 Task: Research Airbnb accommodation in Zmiyiv, Ukraine from 2nd December, 2023 to 5th December, 2023 for 1 adult.1  bedroom having 1 bed and 1 bathroom. Property type can be hotel. Booking option can be shelf check-in. Look for 3 properties as per requirement.
Action: Mouse moved to (414, 96)
Screenshot: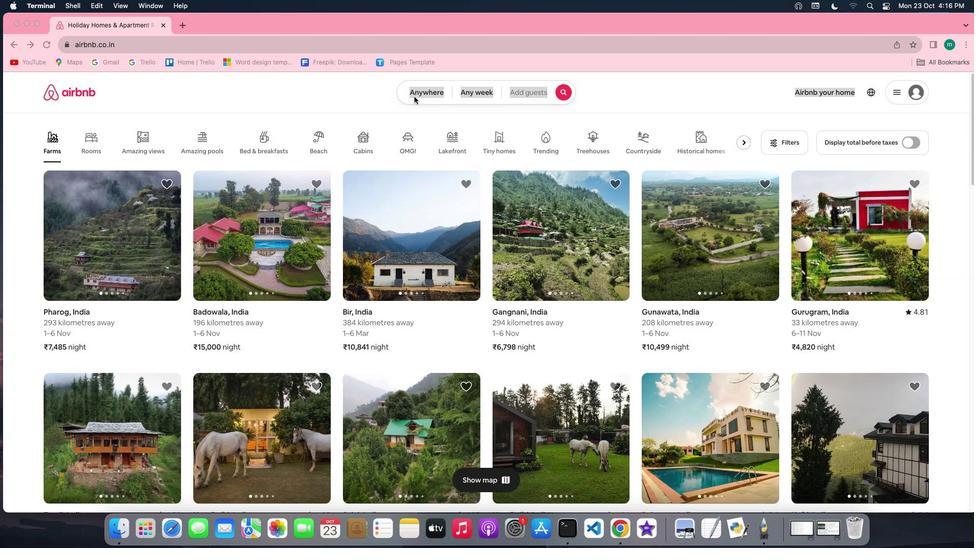 
Action: Mouse pressed left at (414, 96)
Screenshot: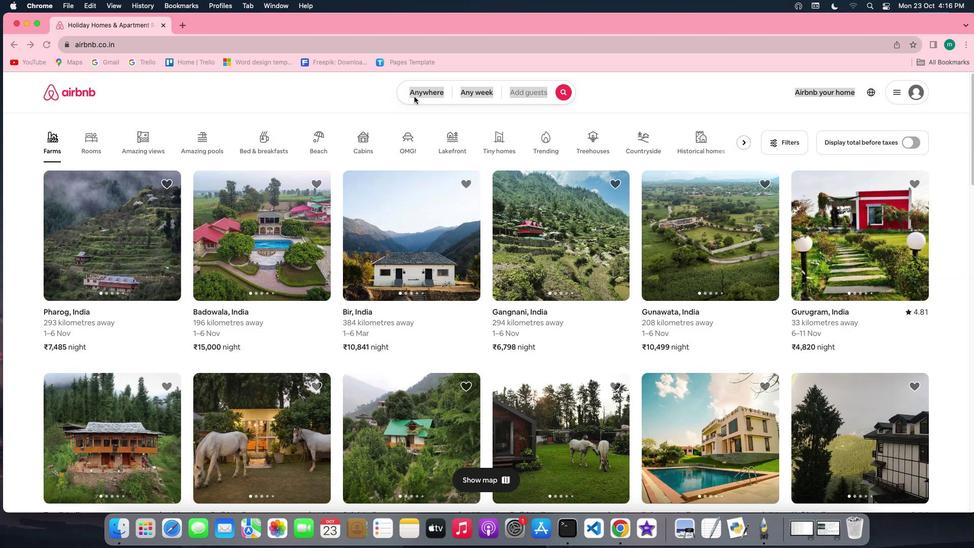 
Action: Mouse pressed left at (414, 96)
Screenshot: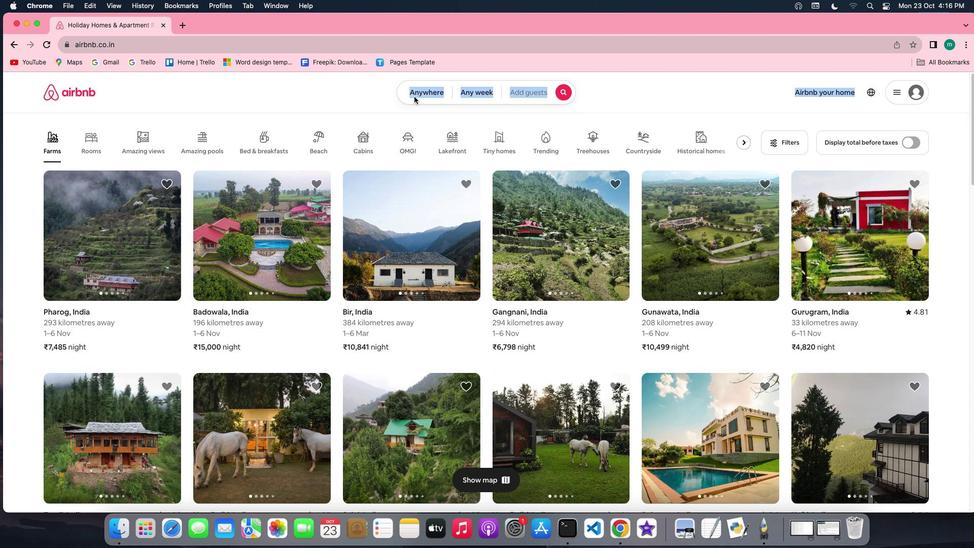 
Action: Mouse moved to (382, 117)
Screenshot: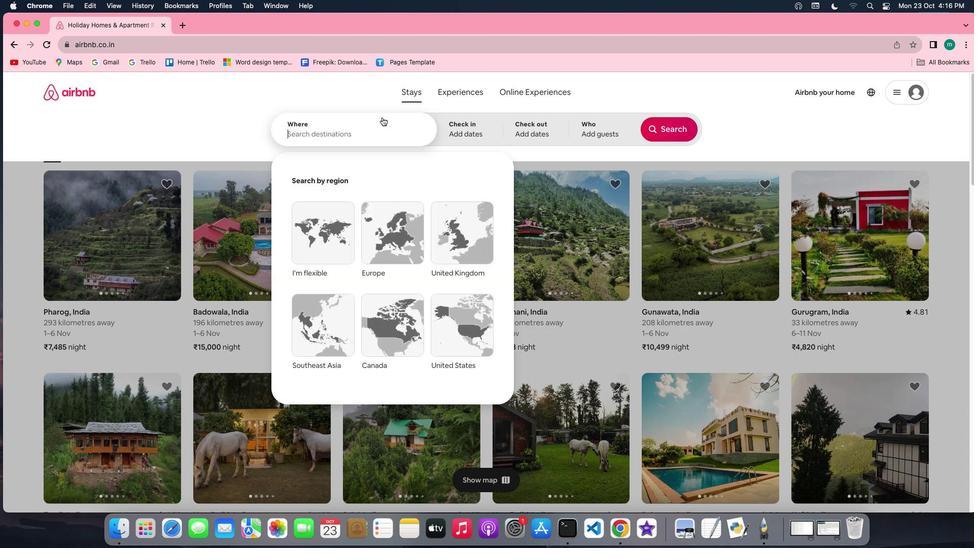 
Action: Key pressed Key.shift'Z''m''i''y''i''v'','Key.spaceKey.shift'U''k''r''a''i''n''e'
Screenshot: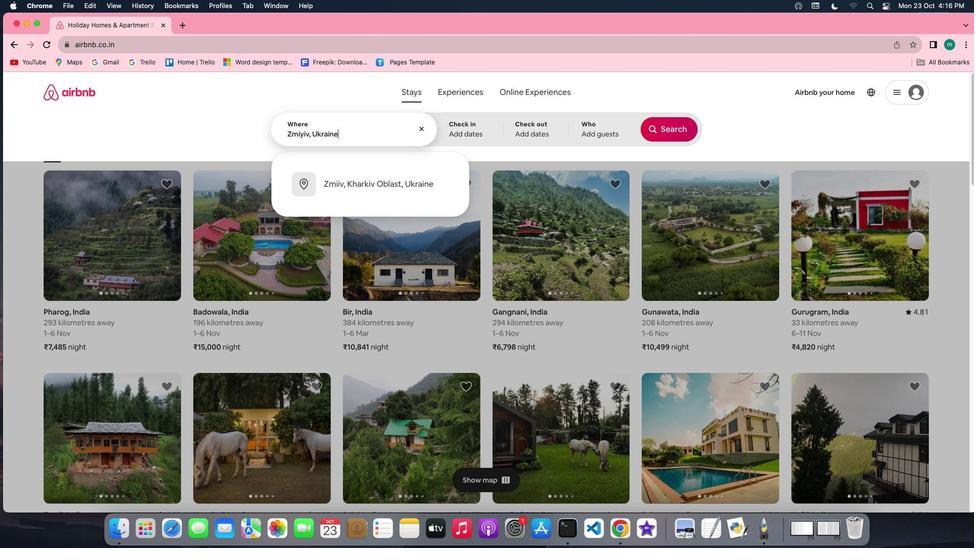
Action: Mouse moved to (470, 125)
Screenshot: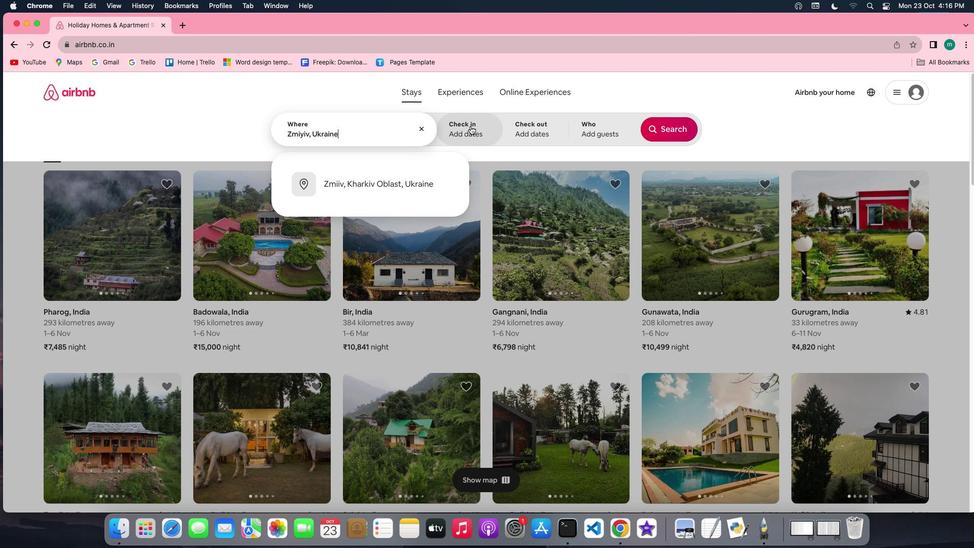 
Action: Mouse pressed left at (470, 125)
Screenshot: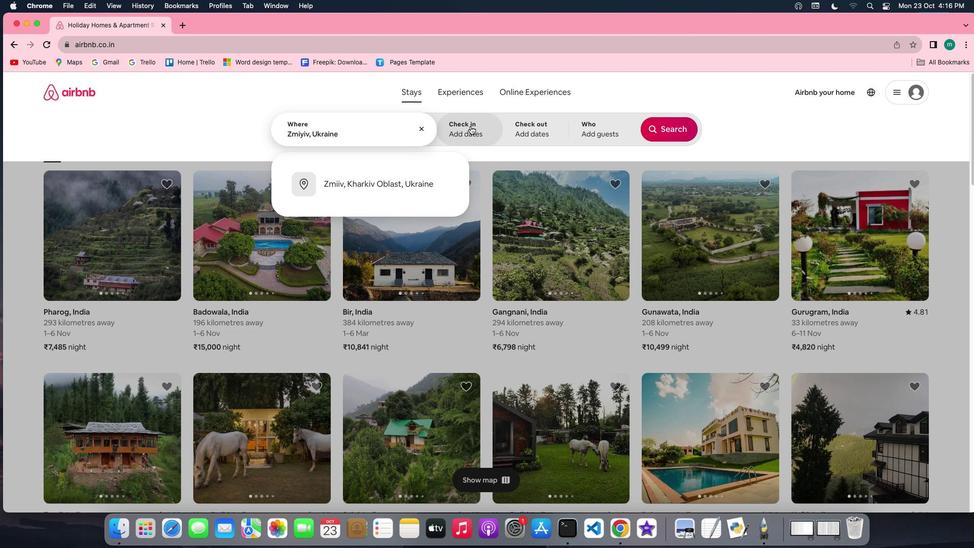 
Action: Mouse moved to (673, 206)
Screenshot: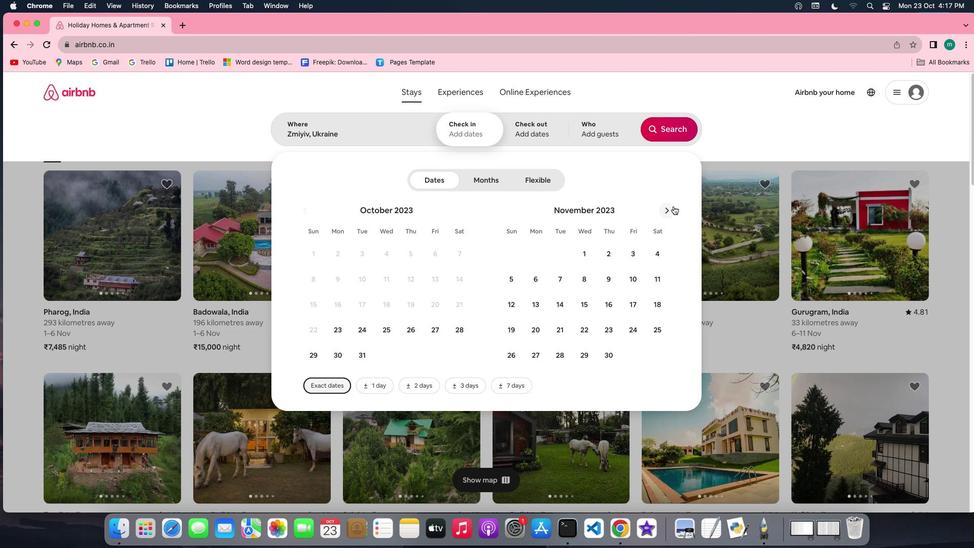 
Action: Mouse pressed left at (673, 206)
Screenshot: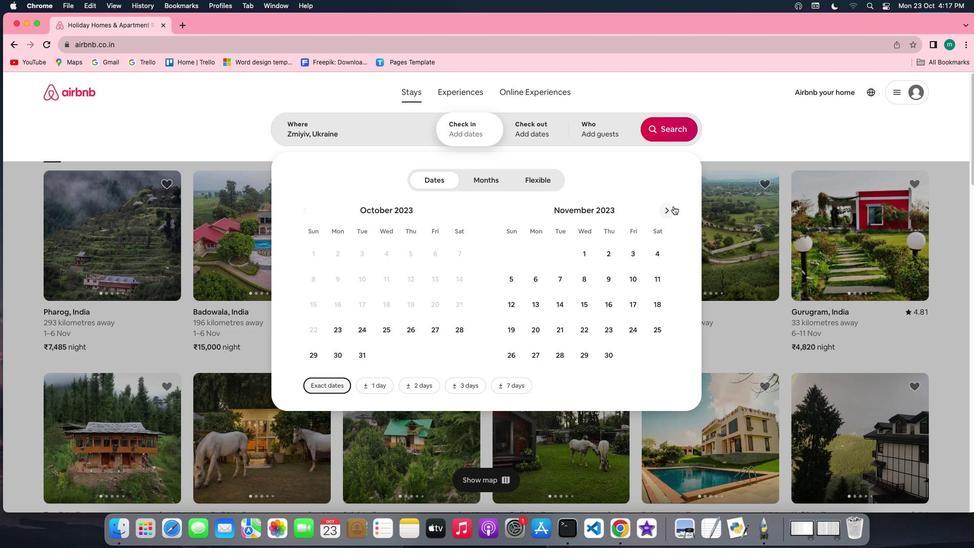 
Action: Mouse moved to (650, 250)
Screenshot: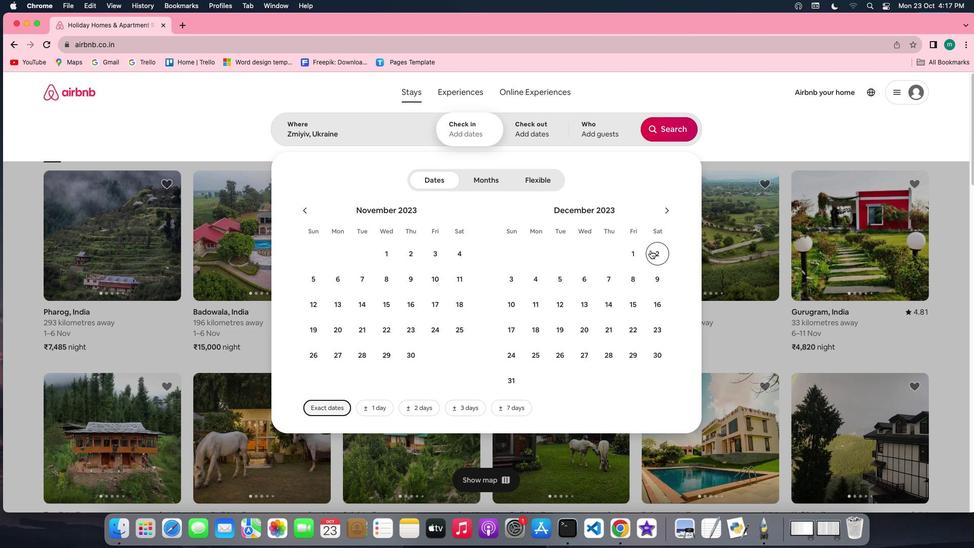 
Action: Mouse pressed left at (650, 250)
Screenshot: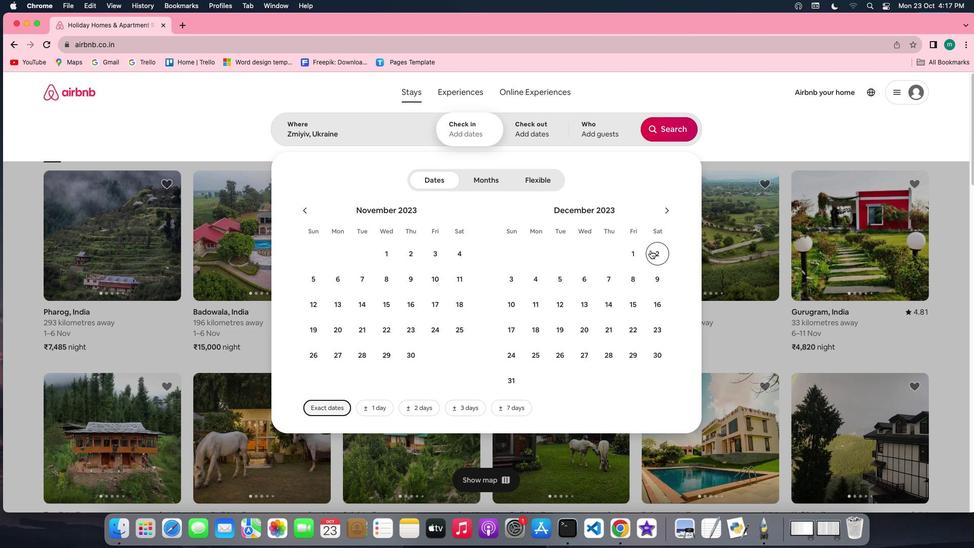 
Action: Mouse moved to (550, 282)
Screenshot: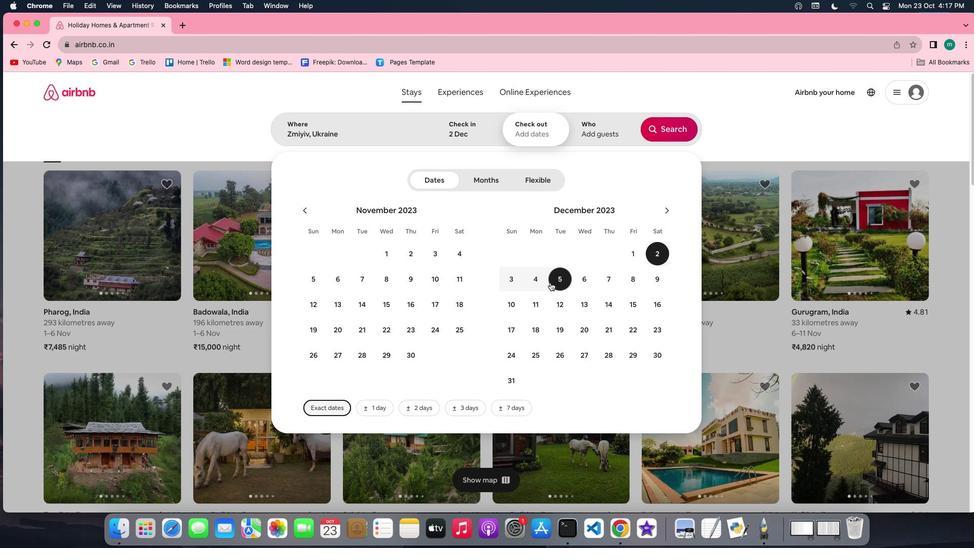 
Action: Mouse pressed left at (550, 282)
Screenshot: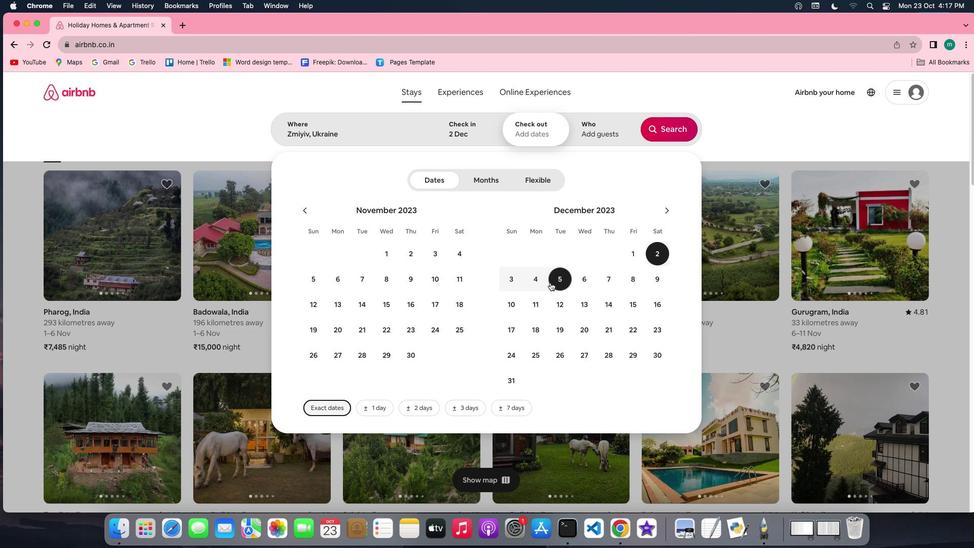 
Action: Mouse moved to (587, 124)
Screenshot: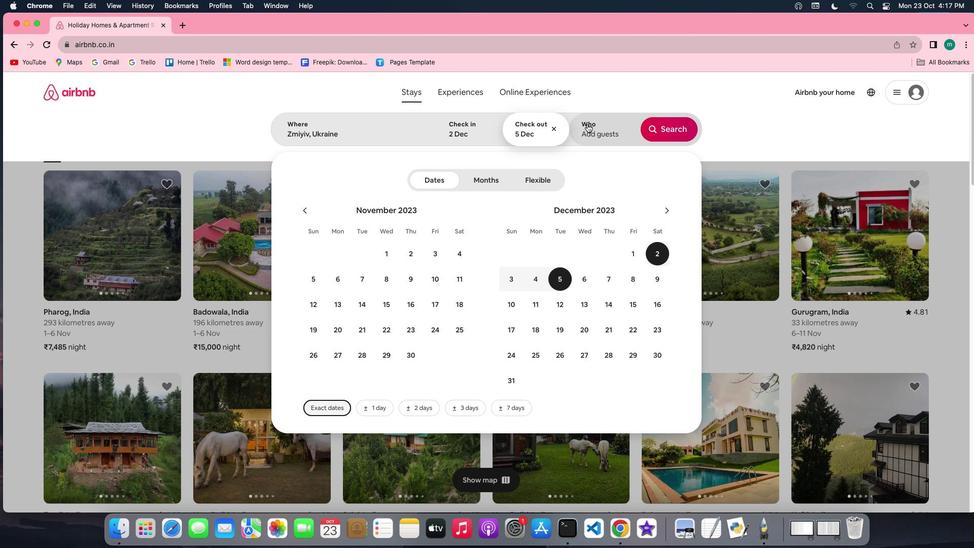
Action: Mouse pressed left at (587, 124)
Screenshot: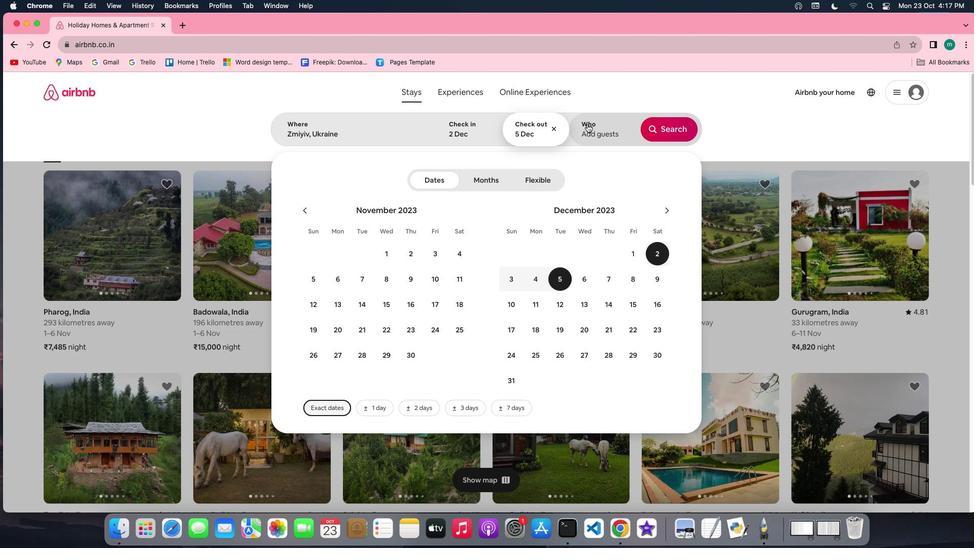
Action: Mouse moved to (670, 176)
Screenshot: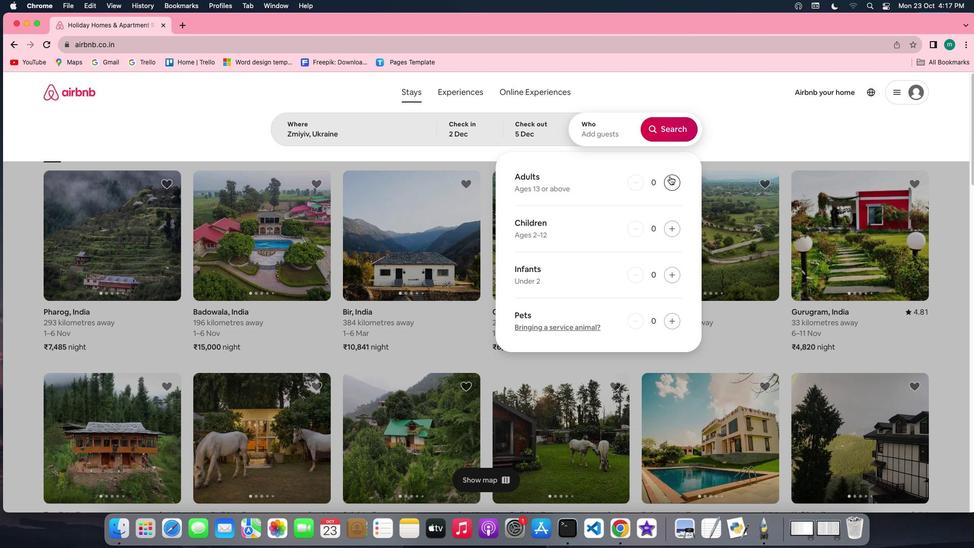 
Action: Mouse pressed left at (670, 176)
Screenshot: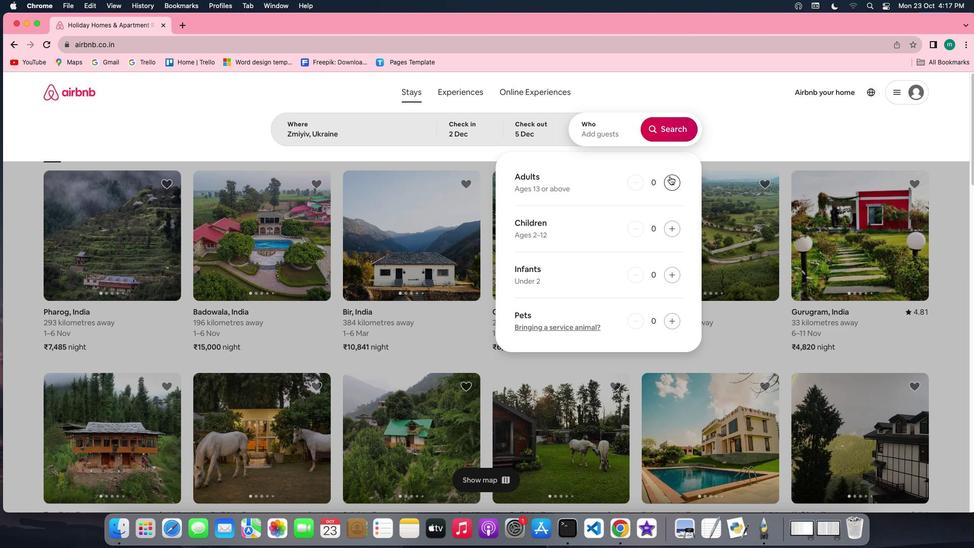 
Action: Mouse moved to (685, 131)
Screenshot: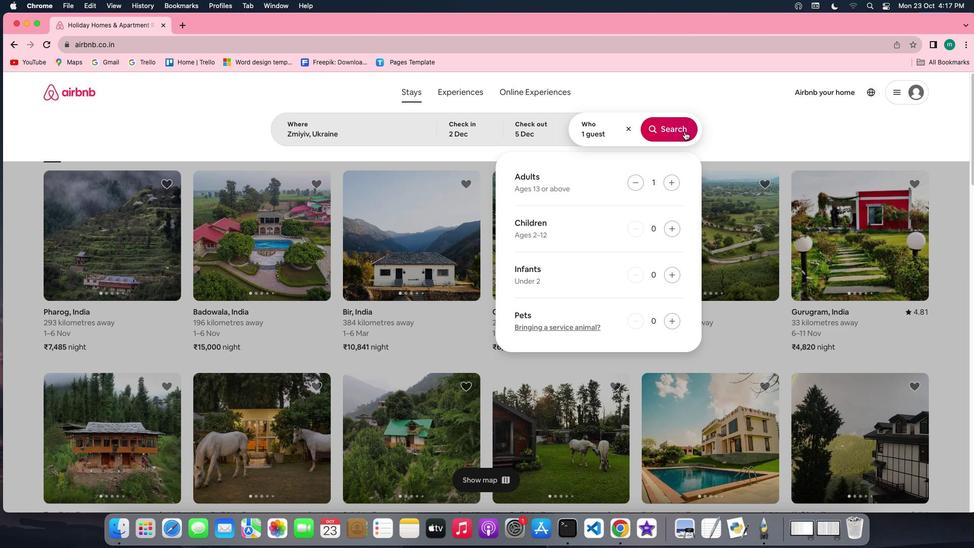 
Action: Mouse pressed left at (685, 131)
Screenshot: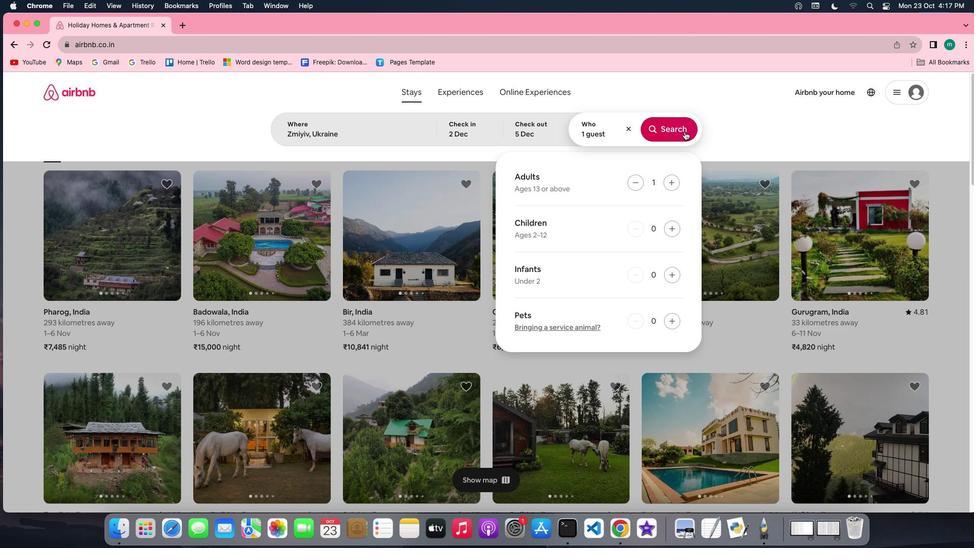 
Action: Mouse moved to (800, 134)
Screenshot: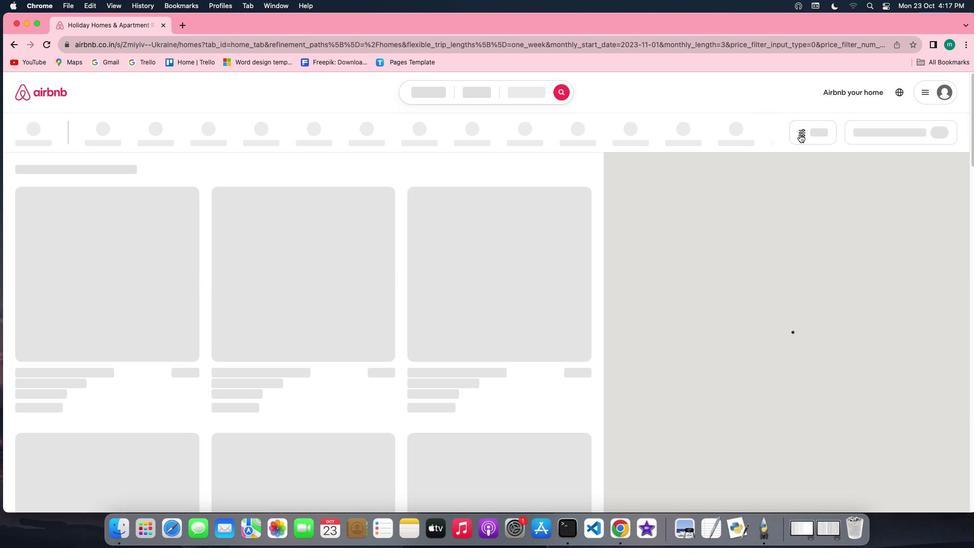 
Action: Mouse pressed left at (800, 134)
Screenshot: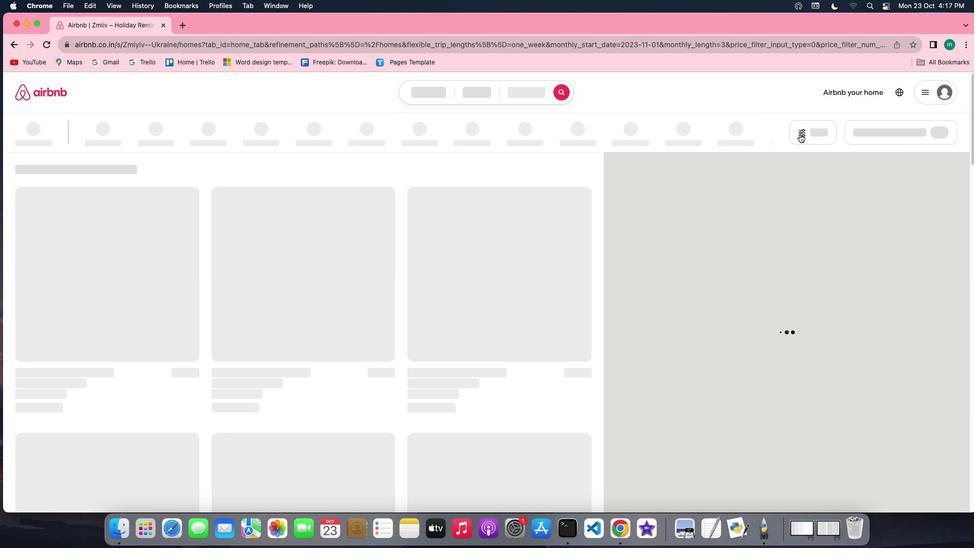
Action: Mouse moved to (490, 260)
Screenshot: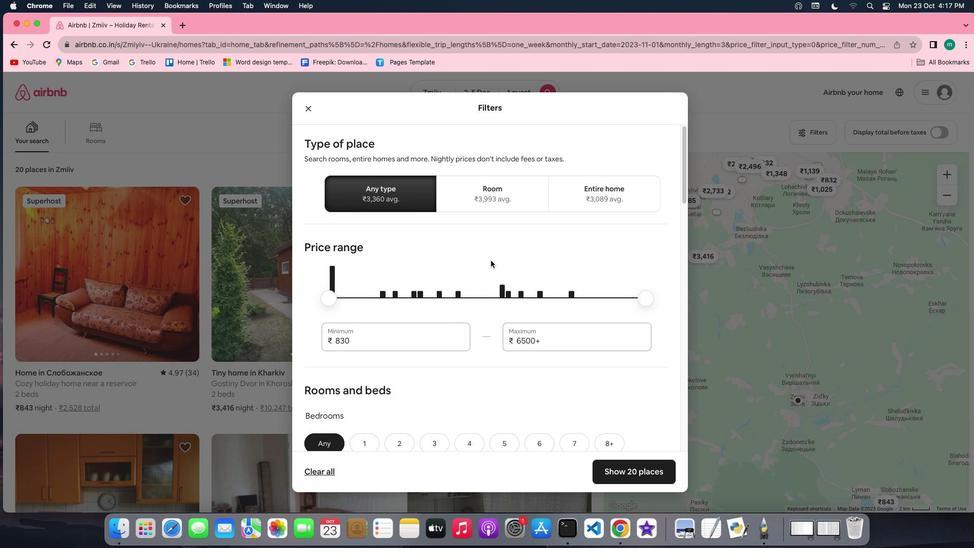 
Action: Mouse scrolled (490, 260) with delta (0, 0)
Screenshot: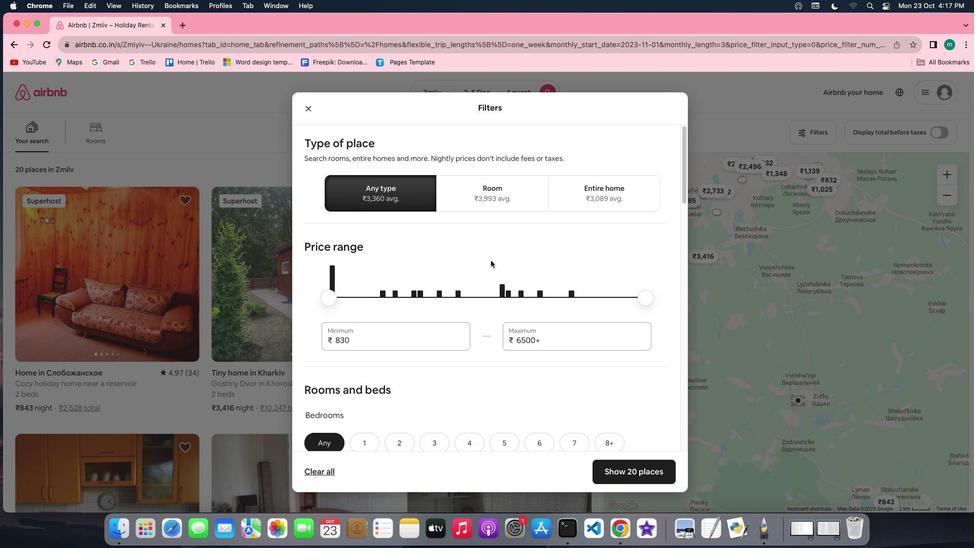 
Action: Mouse scrolled (490, 260) with delta (0, 0)
Screenshot: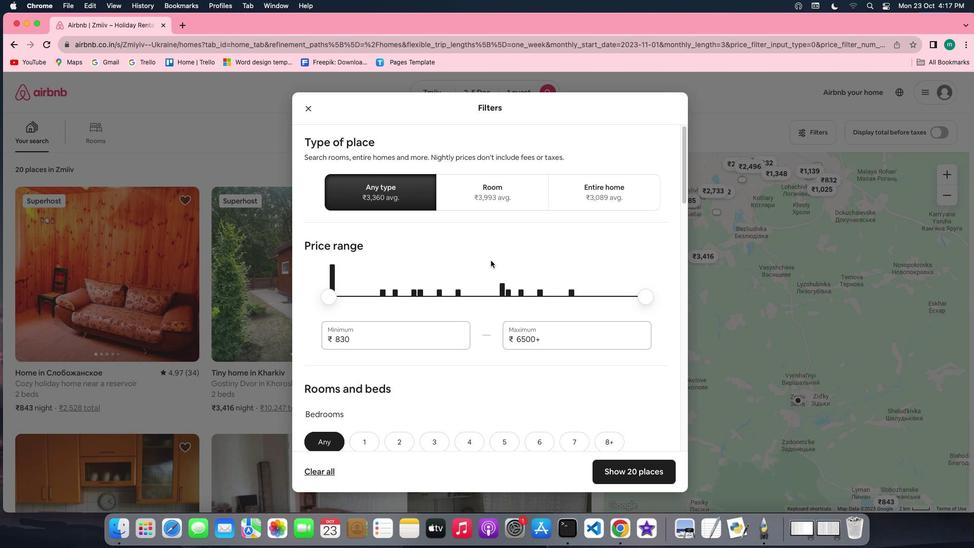 
Action: Mouse scrolled (490, 260) with delta (0, -1)
Screenshot: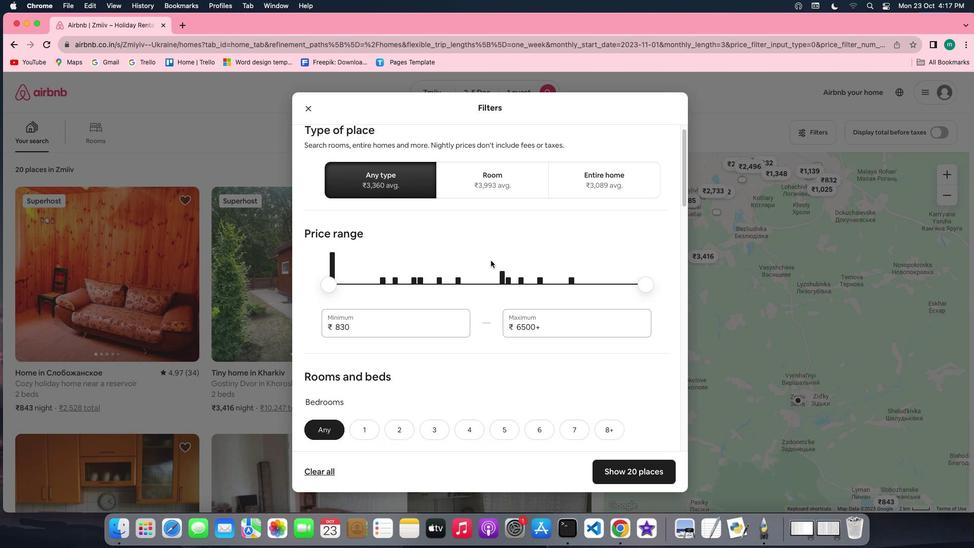
Action: Mouse scrolled (490, 260) with delta (0, -1)
Screenshot: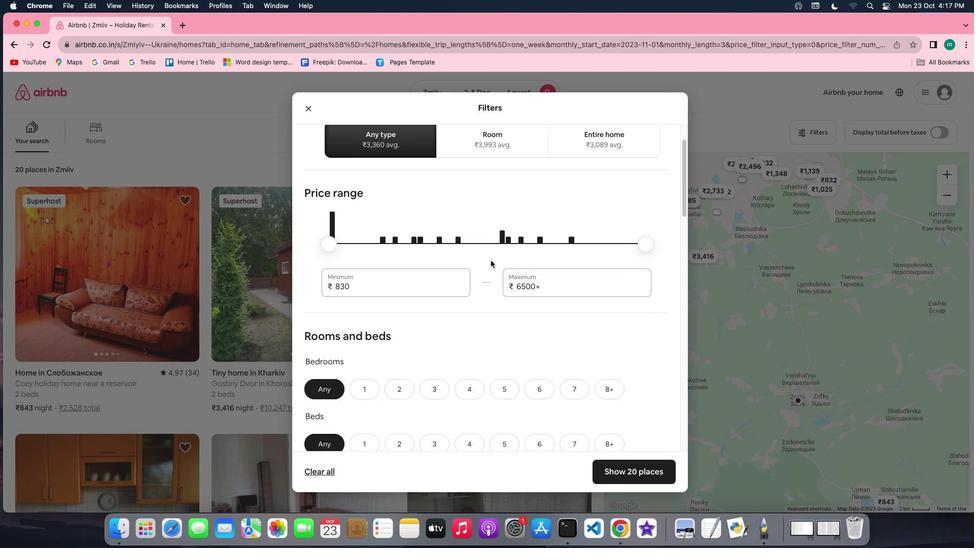 
Action: Mouse scrolled (490, 260) with delta (0, 0)
Screenshot: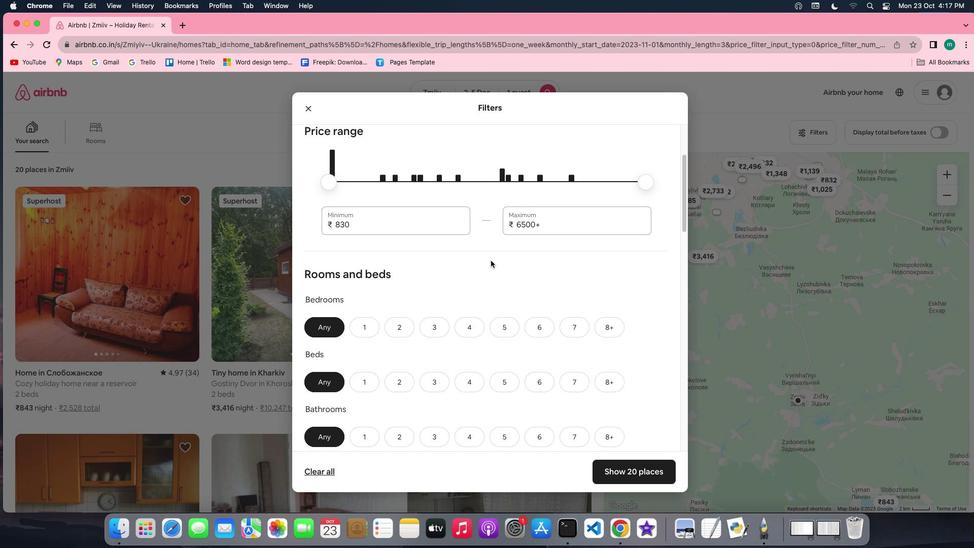
Action: Mouse scrolled (490, 260) with delta (0, 0)
Screenshot: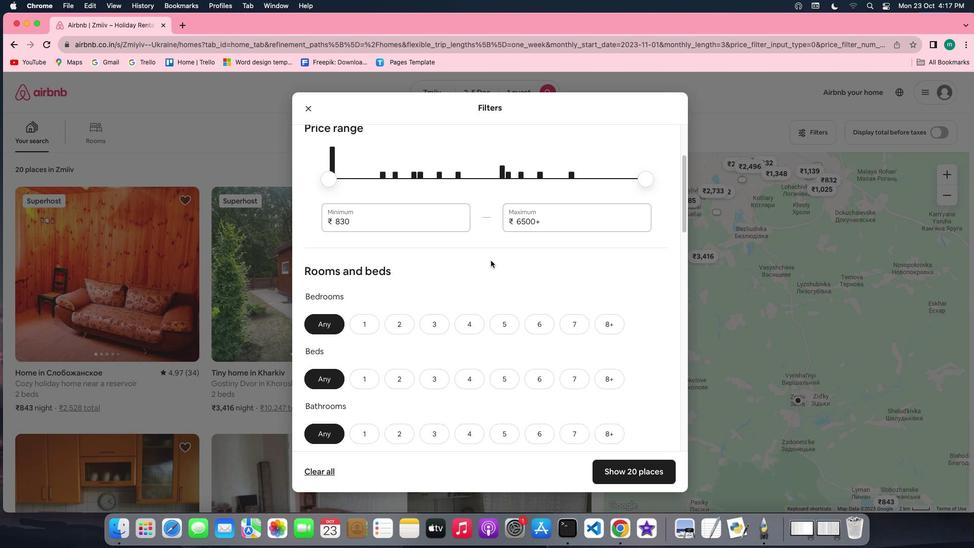 
Action: Mouse scrolled (490, 260) with delta (0, 0)
Screenshot: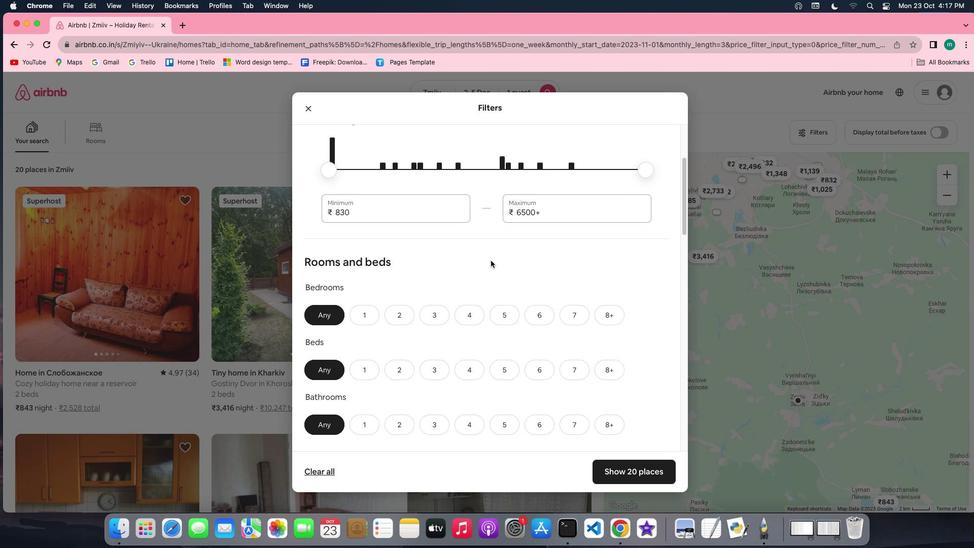 
Action: Mouse scrolled (490, 260) with delta (0, 0)
Screenshot: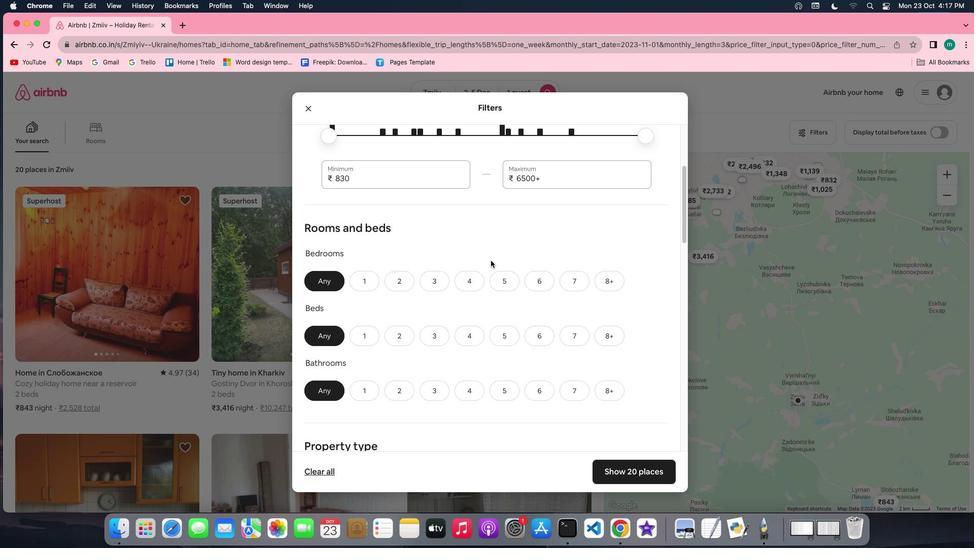 
Action: Mouse scrolled (490, 260) with delta (0, 0)
Screenshot: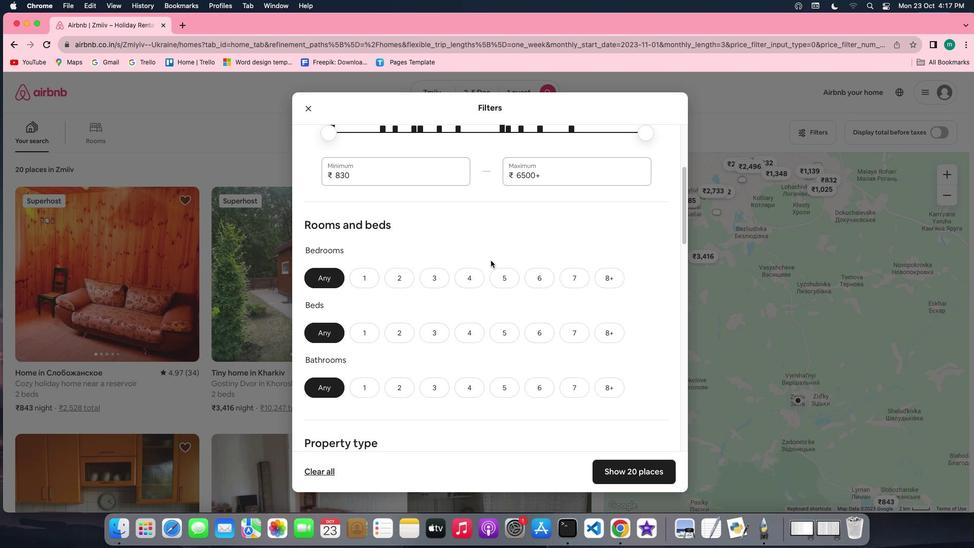 
Action: Mouse scrolled (490, 260) with delta (0, 0)
Screenshot: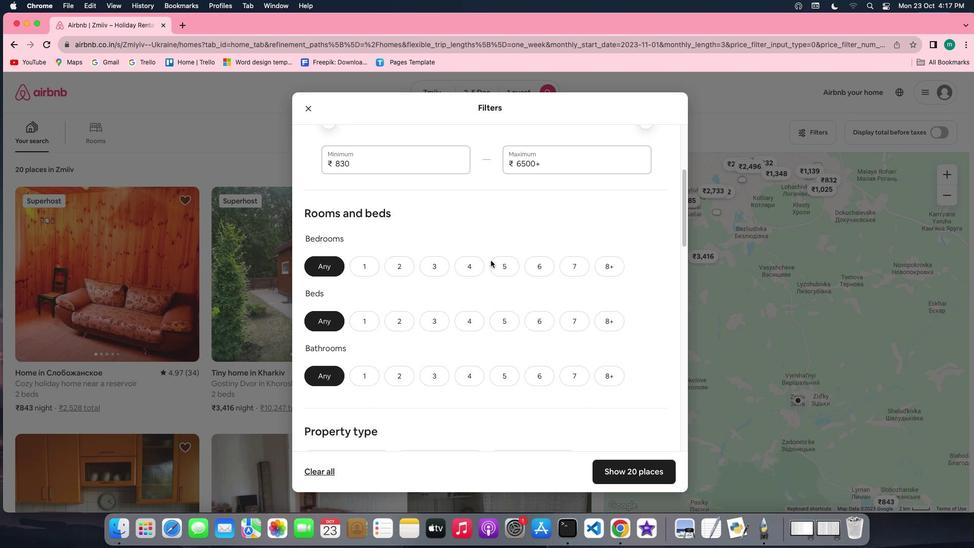 
Action: Mouse scrolled (490, 260) with delta (0, 0)
Screenshot: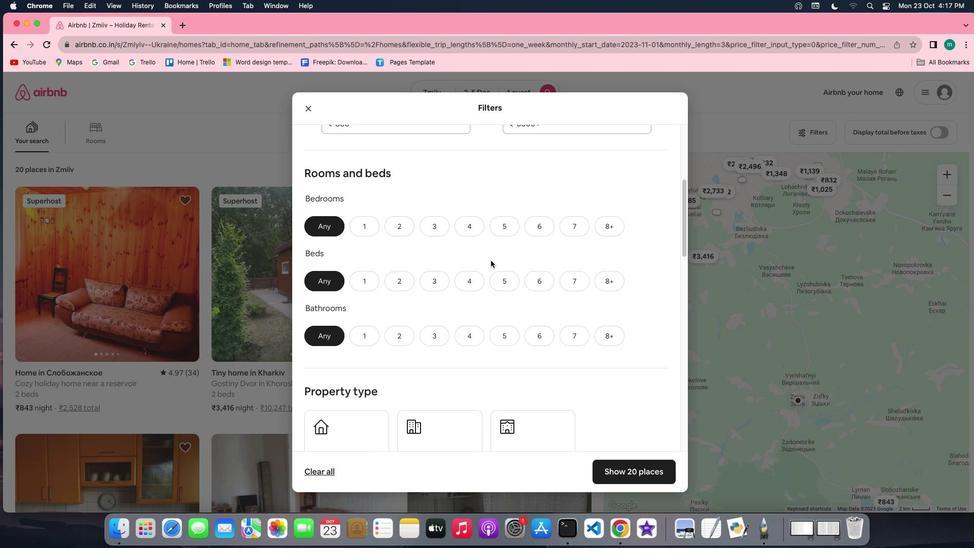 
Action: Mouse scrolled (490, 260) with delta (0, 0)
Screenshot: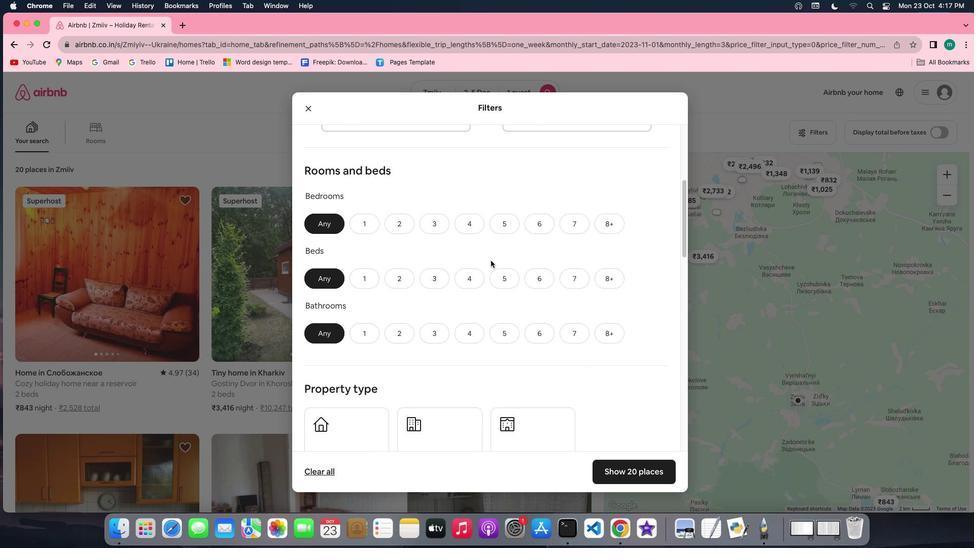 
Action: Mouse scrolled (490, 260) with delta (0, 0)
Screenshot: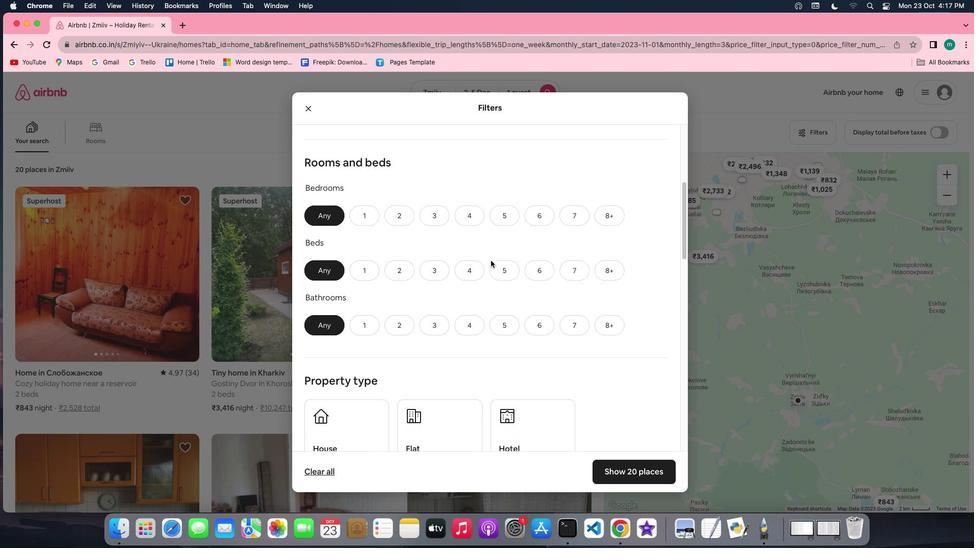 
Action: Mouse scrolled (490, 260) with delta (0, 0)
Screenshot: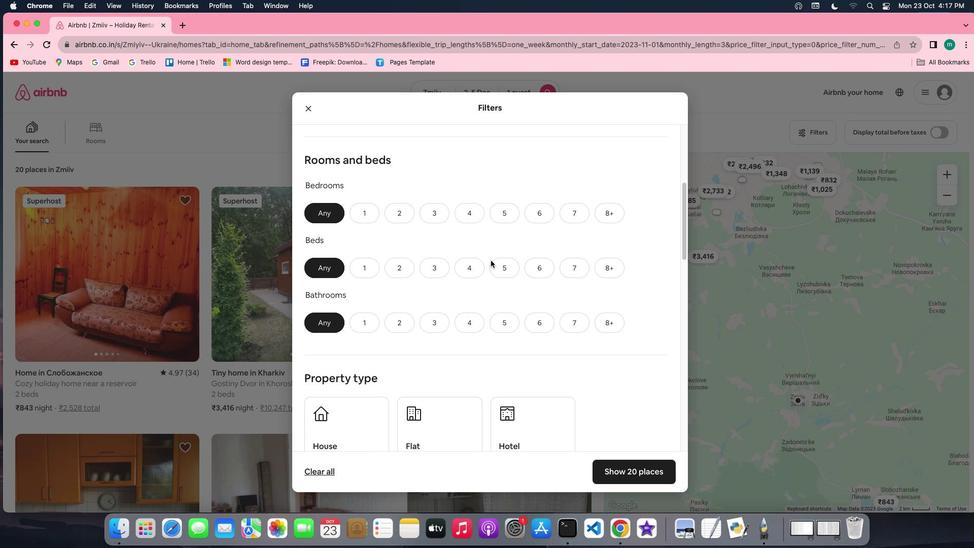 
Action: Mouse scrolled (490, 260) with delta (0, 0)
Screenshot: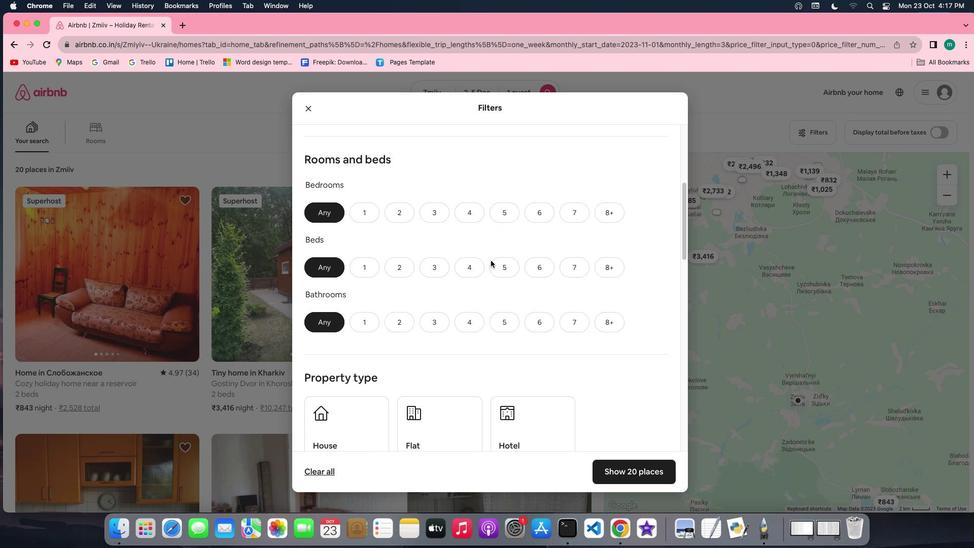 
Action: Mouse scrolled (490, 260) with delta (0, 0)
Screenshot: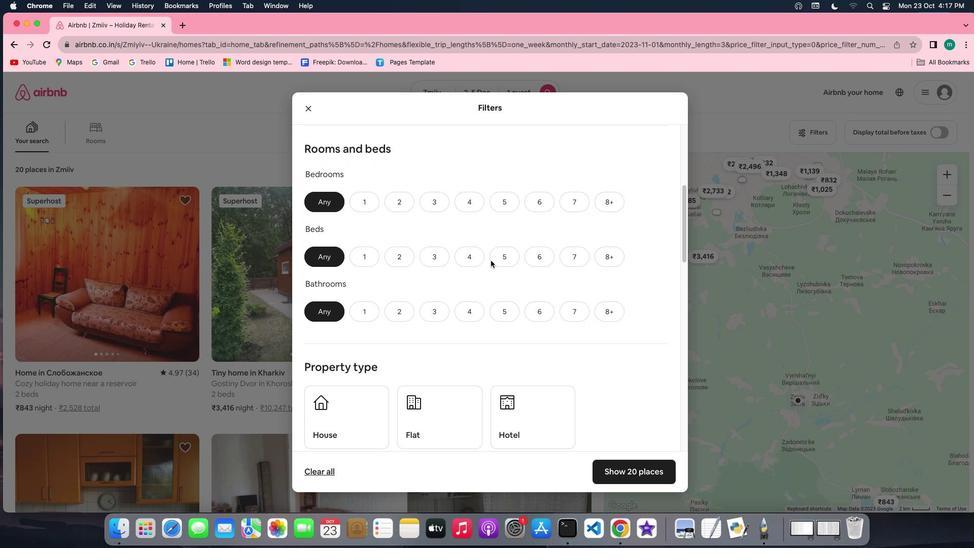 
Action: Mouse scrolled (490, 260) with delta (0, 0)
Screenshot: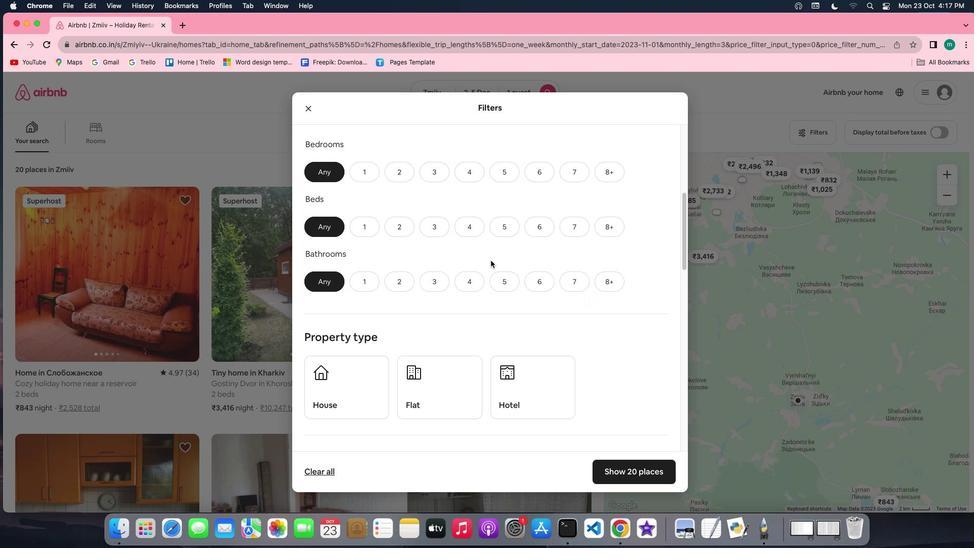 
Action: Mouse scrolled (490, 260) with delta (0, 0)
Screenshot: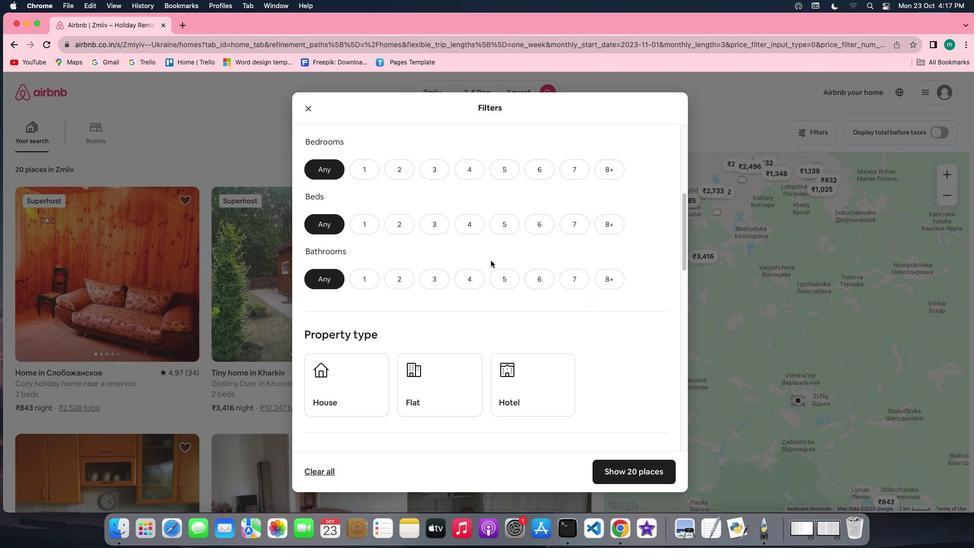 
Action: Mouse scrolled (490, 260) with delta (0, 0)
Screenshot: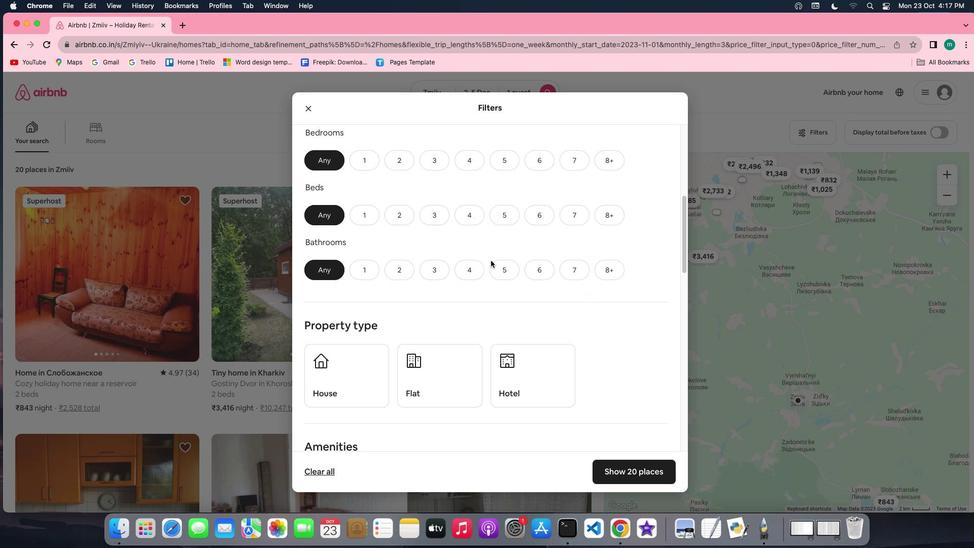 
Action: Mouse scrolled (490, 260) with delta (0, 0)
Screenshot: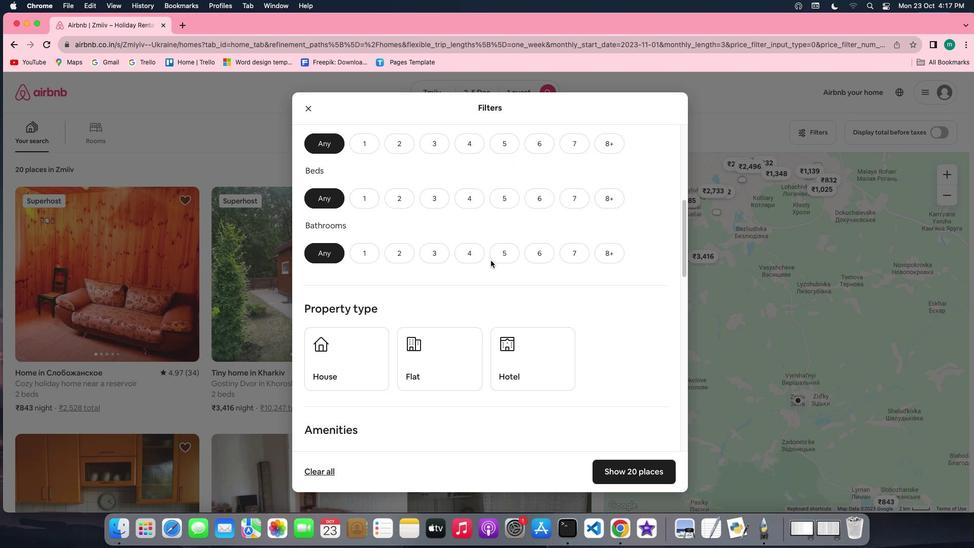 
Action: Mouse scrolled (490, 260) with delta (0, 0)
Screenshot: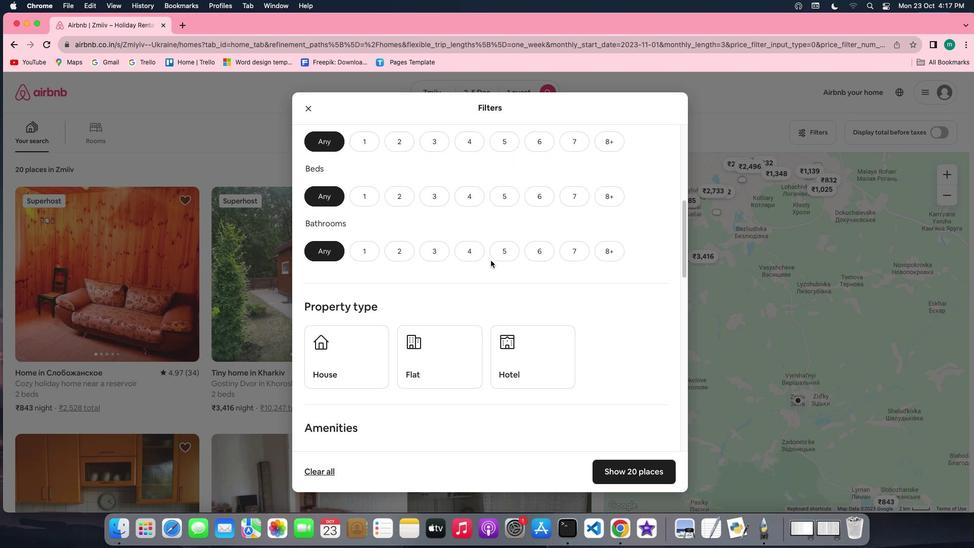 
Action: Mouse scrolled (490, 260) with delta (0, 0)
Screenshot: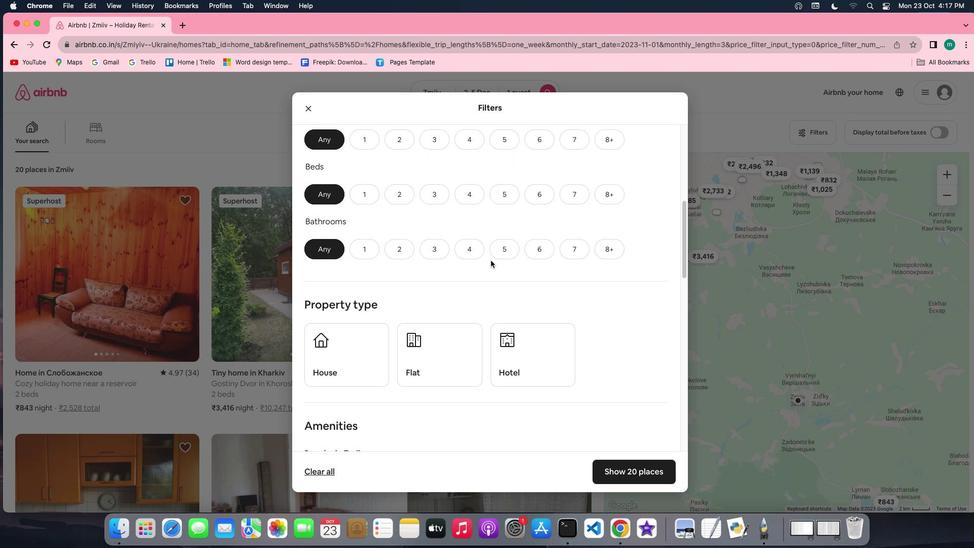 
Action: Mouse scrolled (490, 260) with delta (0, 0)
Screenshot: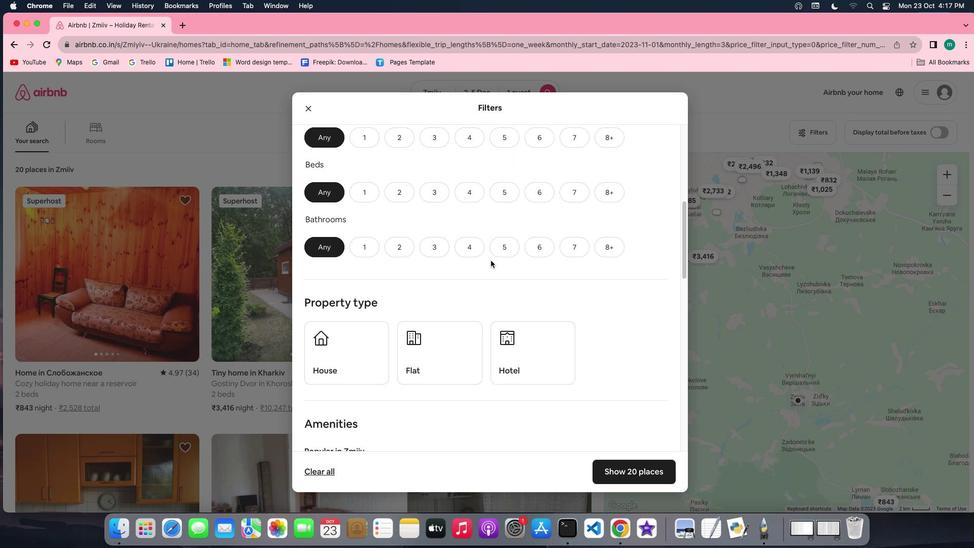 
Action: Mouse moved to (360, 133)
Screenshot: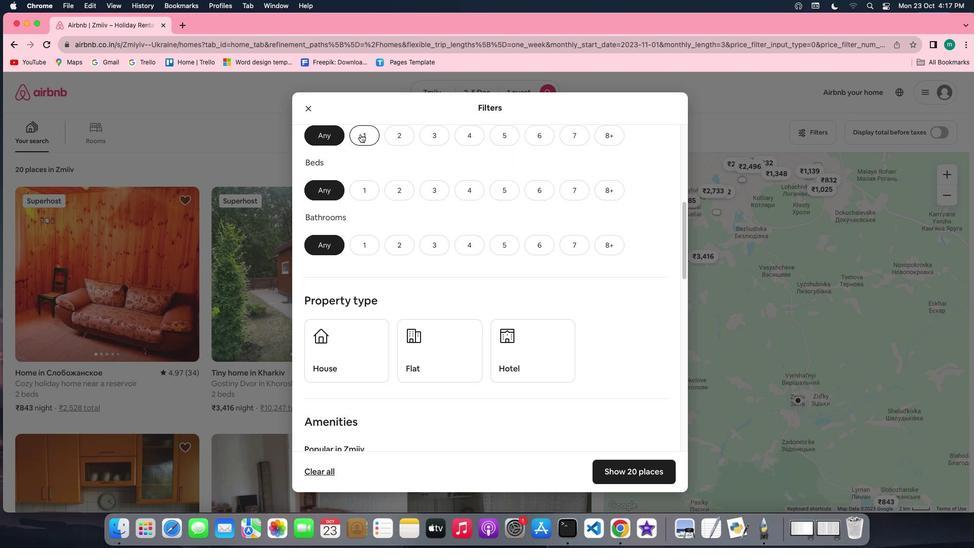 
Action: Mouse pressed left at (360, 133)
Screenshot: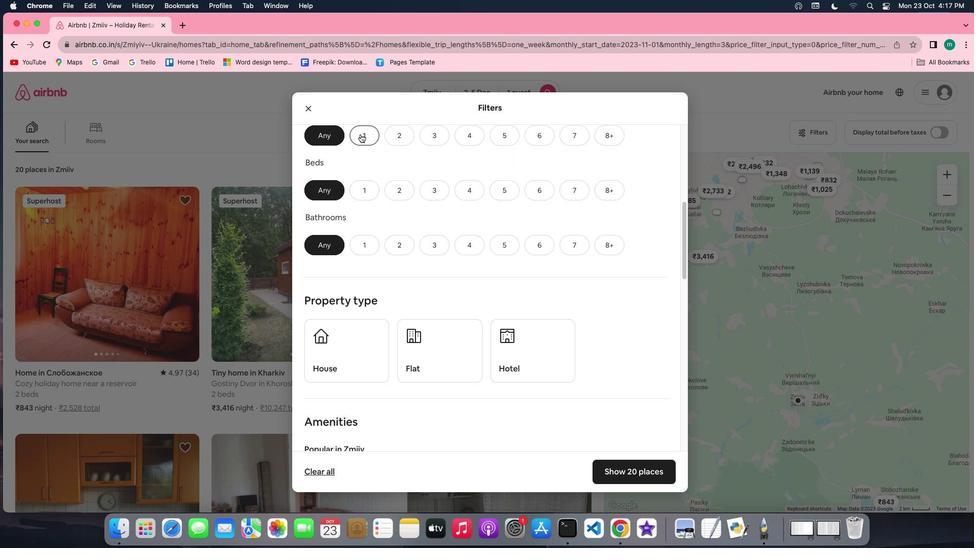 
Action: Mouse moved to (368, 185)
Screenshot: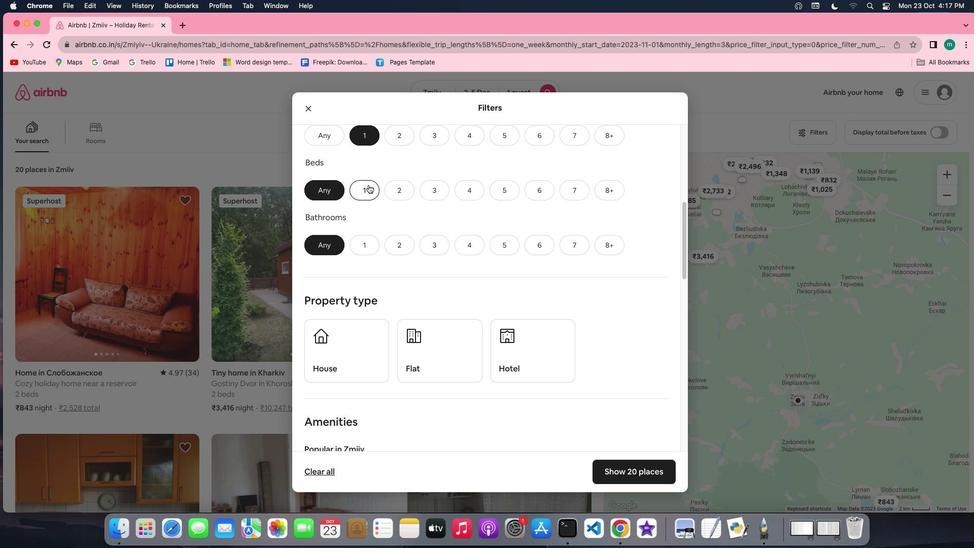 
Action: Mouse pressed left at (368, 185)
Screenshot: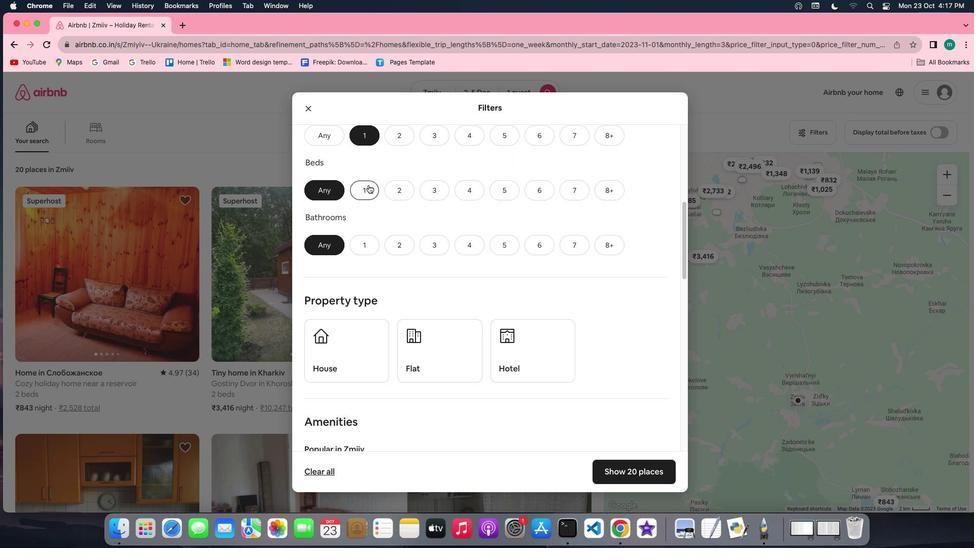 
Action: Mouse moved to (361, 245)
Screenshot: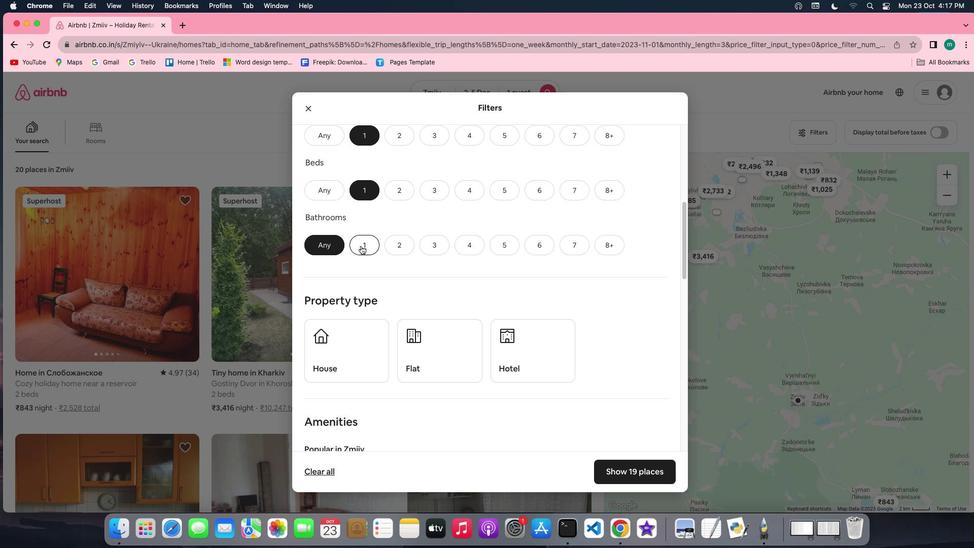 
Action: Mouse pressed left at (361, 245)
Screenshot: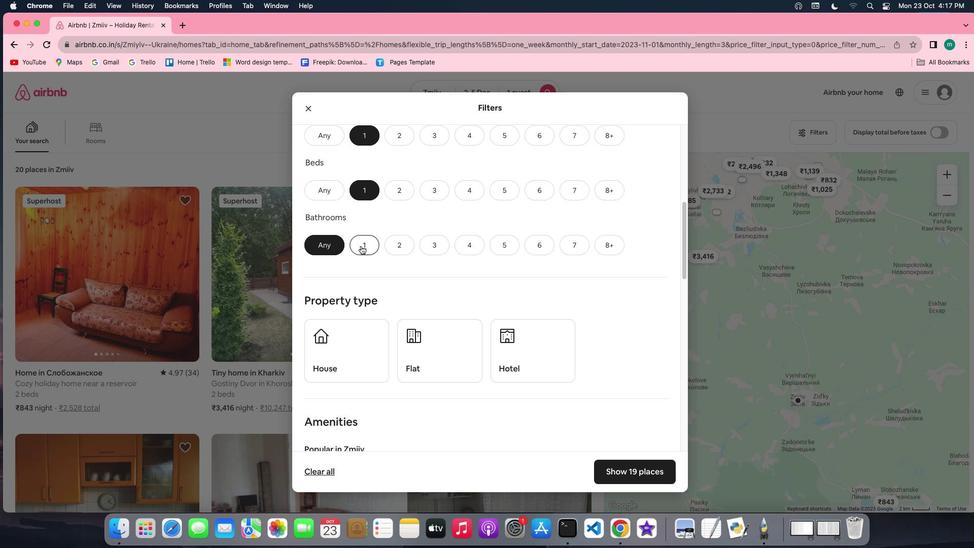
Action: Mouse moved to (568, 338)
Screenshot: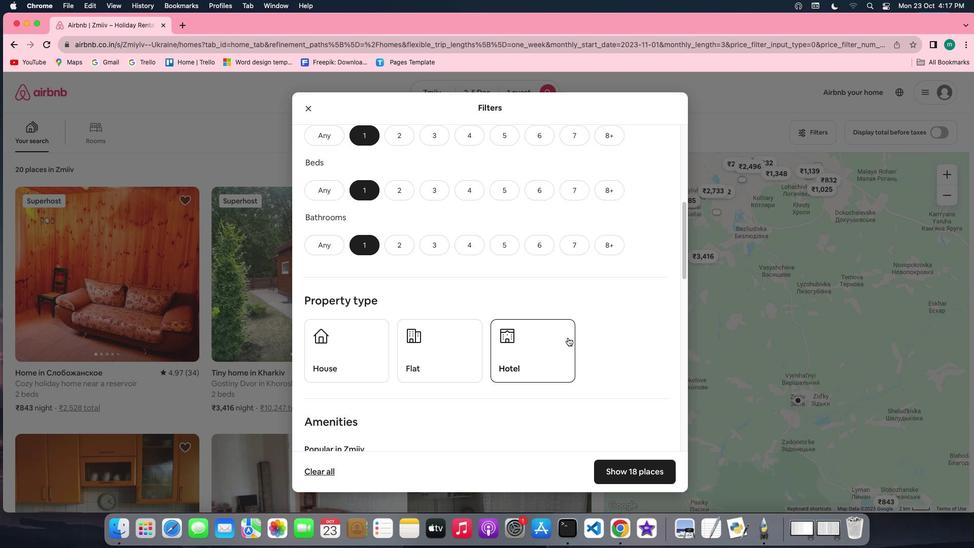 
Action: Mouse scrolled (568, 338) with delta (0, 0)
Screenshot: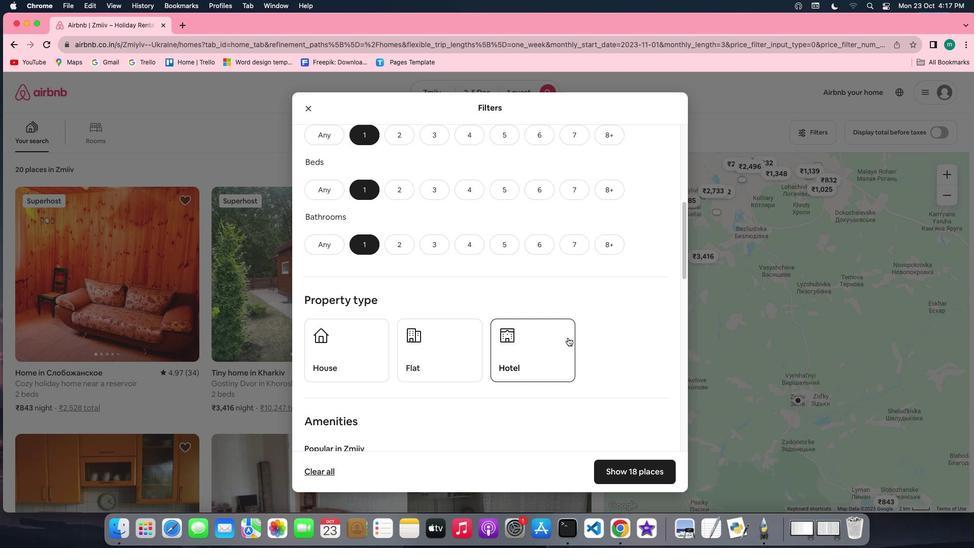 
Action: Mouse scrolled (568, 338) with delta (0, 0)
Screenshot: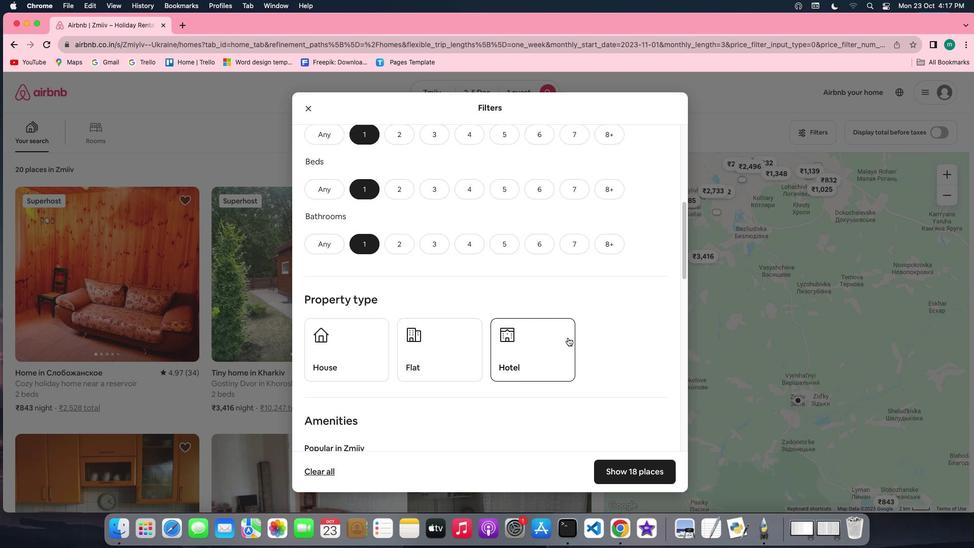 
Action: Mouse scrolled (568, 338) with delta (0, 0)
Screenshot: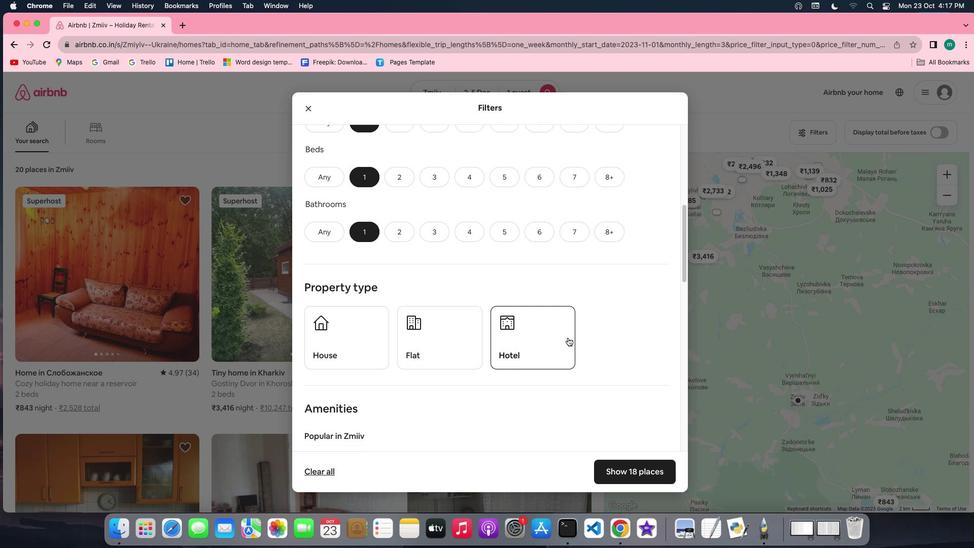 
Action: Mouse scrolled (568, 338) with delta (0, 0)
Screenshot: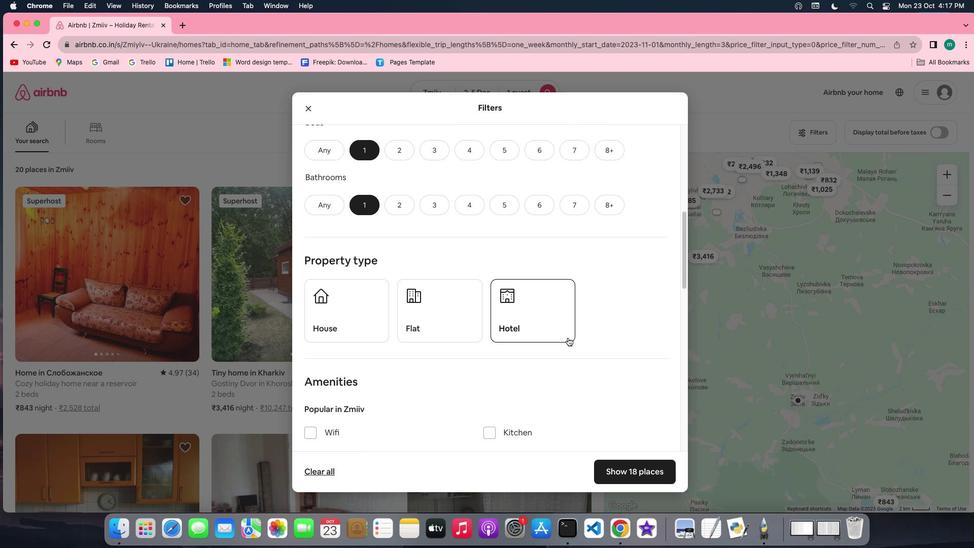 
Action: Mouse scrolled (568, 338) with delta (0, 0)
Screenshot: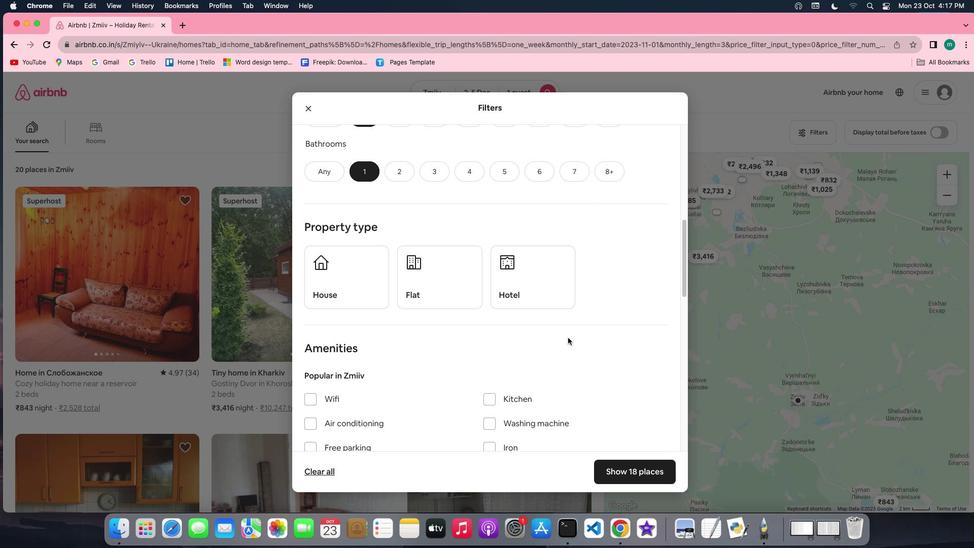
Action: Mouse scrolled (568, 338) with delta (0, 0)
Screenshot: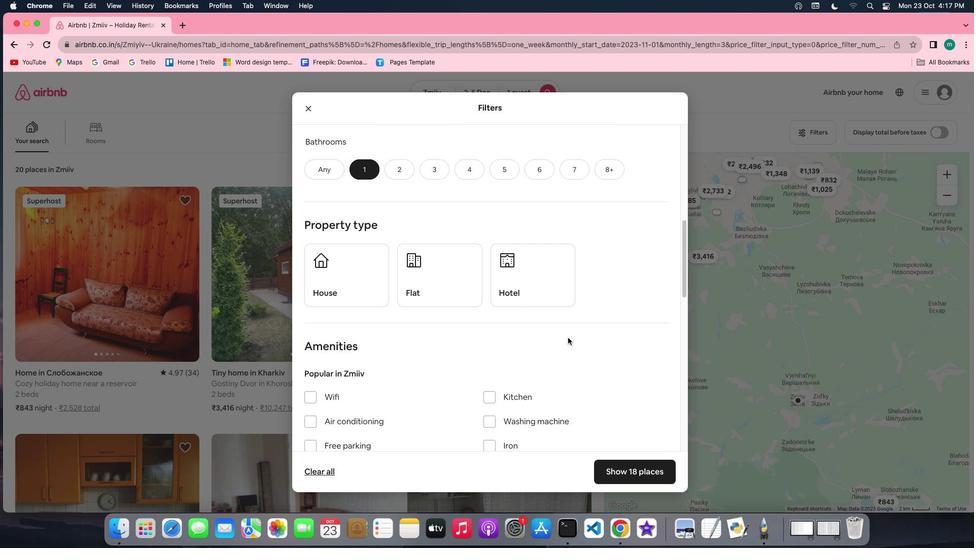 
Action: Mouse scrolled (568, 338) with delta (0, 0)
Screenshot: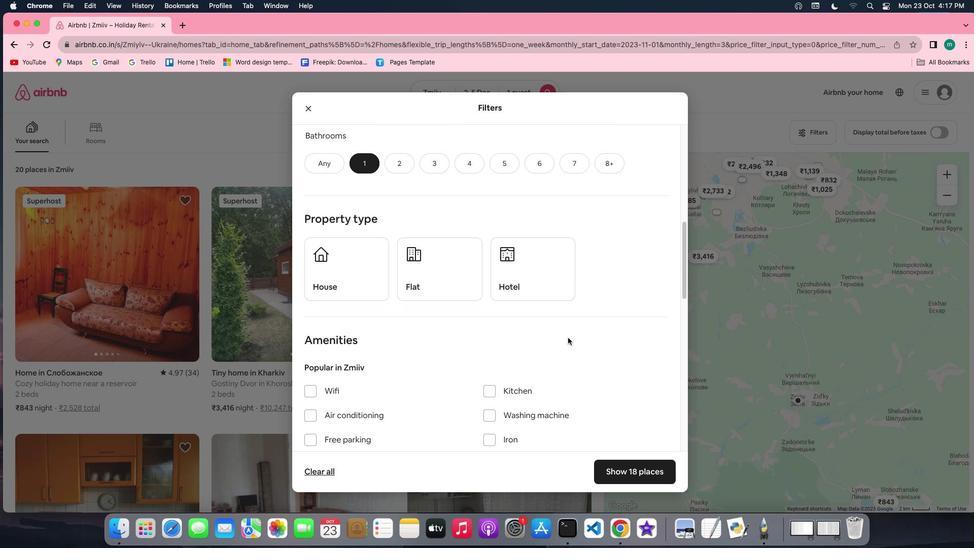 
Action: Mouse scrolled (568, 338) with delta (0, 0)
Screenshot: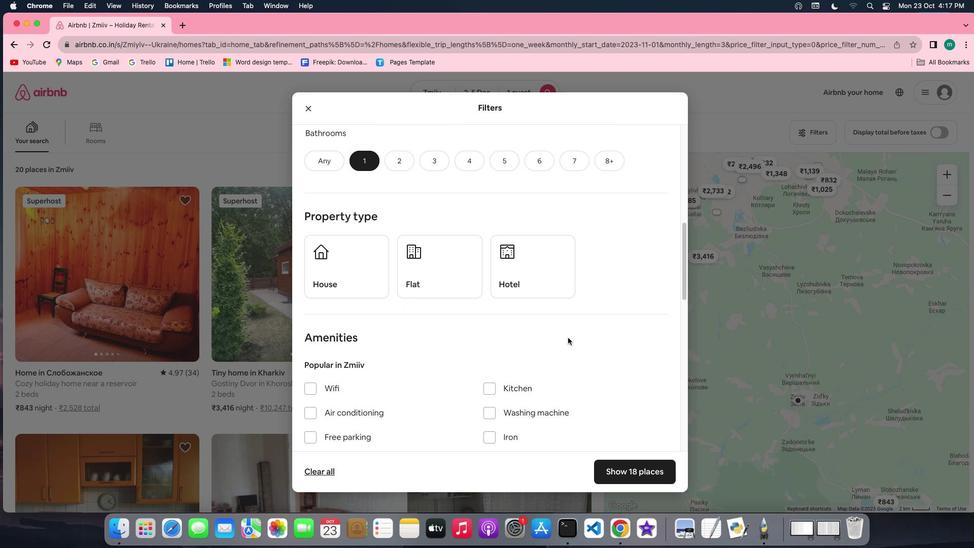 
Action: Mouse scrolled (568, 338) with delta (0, 0)
Screenshot: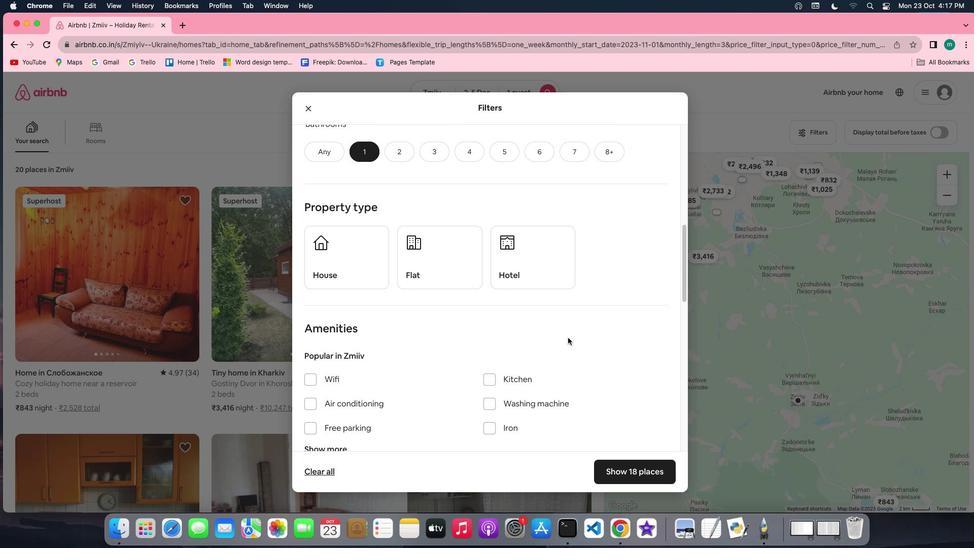 
Action: Mouse scrolled (568, 338) with delta (0, 0)
Screenshot: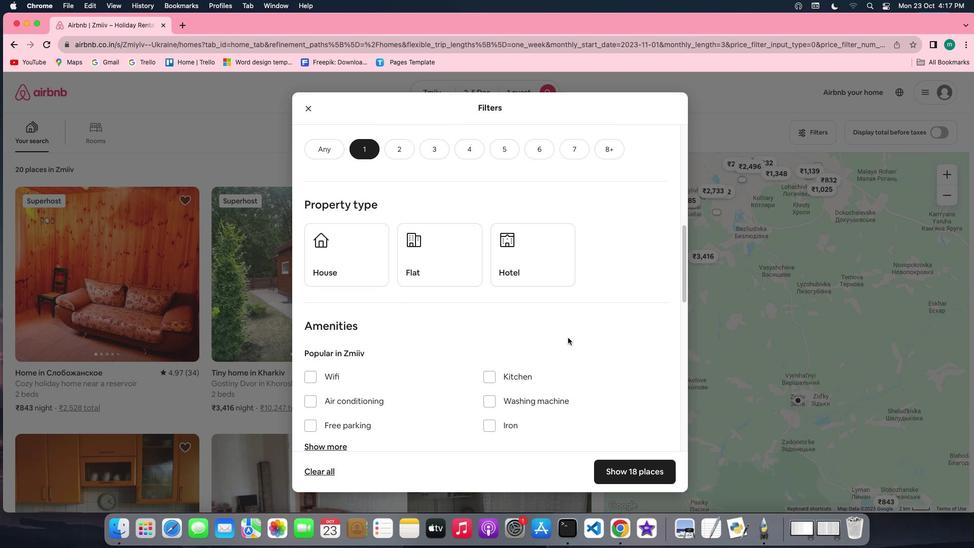 
Action: Mouse scrolled (568, 338) with delta (0, 0)
Screenshot: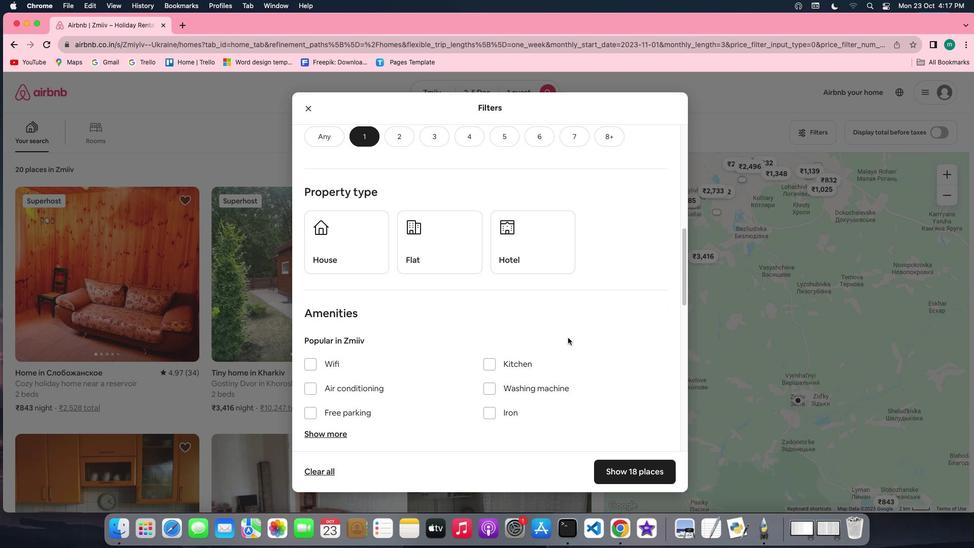 
Action: Mouse scrolled (568, 338) with delta (0, 0)
Screenshot: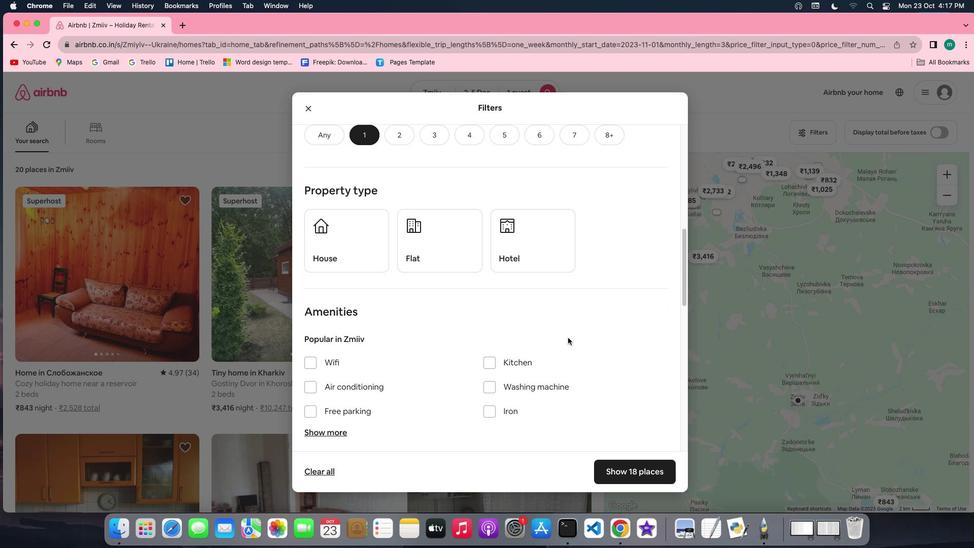 
Action: Mouse moved to (568, 338)
Screenshot: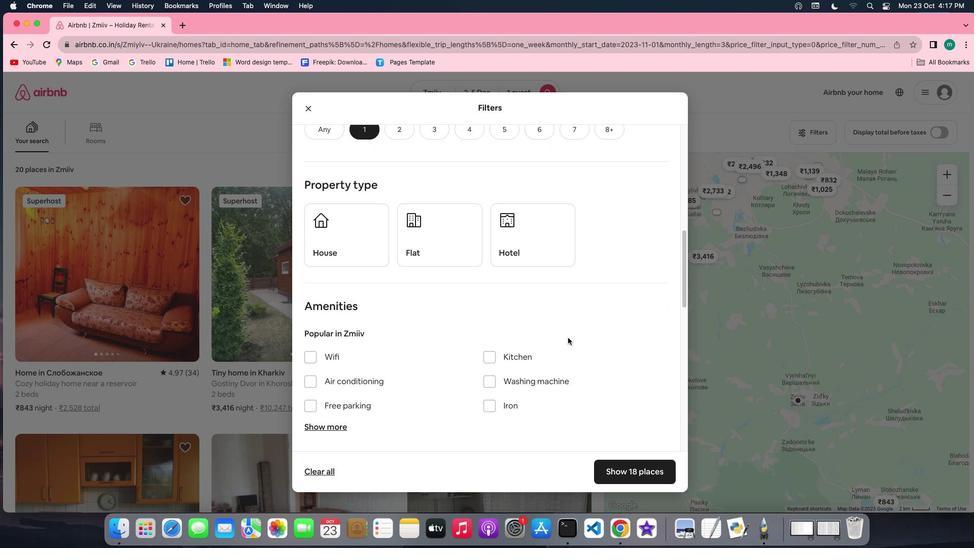 
Action: Mouse scrolled (568, 338) with delta (0, 0)
Screenshot: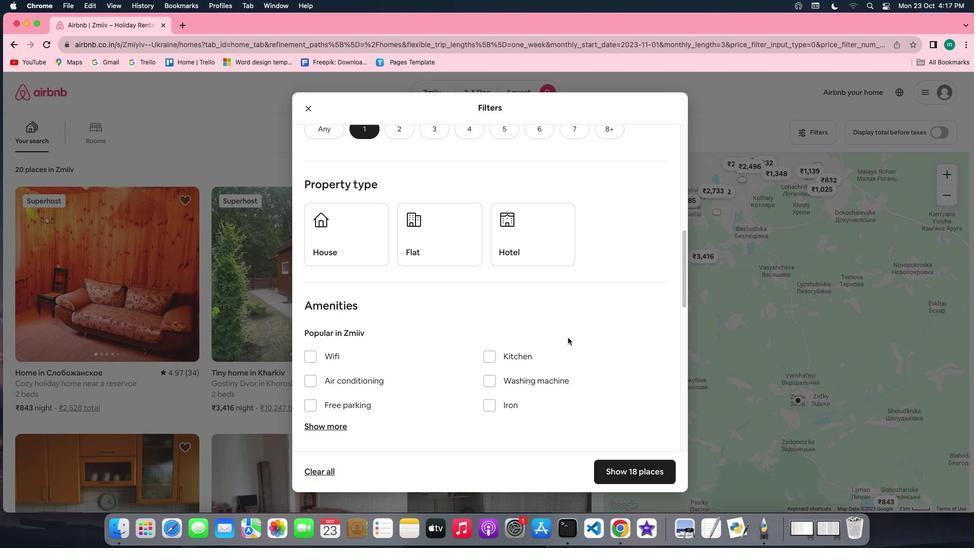 
Action: Mouse scrolled (568, 338) with delta (0, 0)
Screenshot: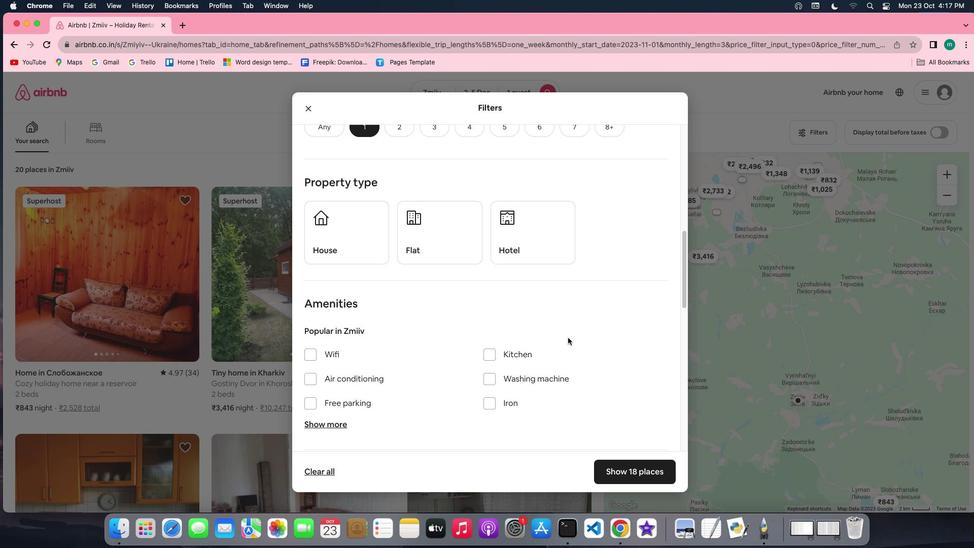 
Action: Mouse moved to (543, 226)
Screenshot: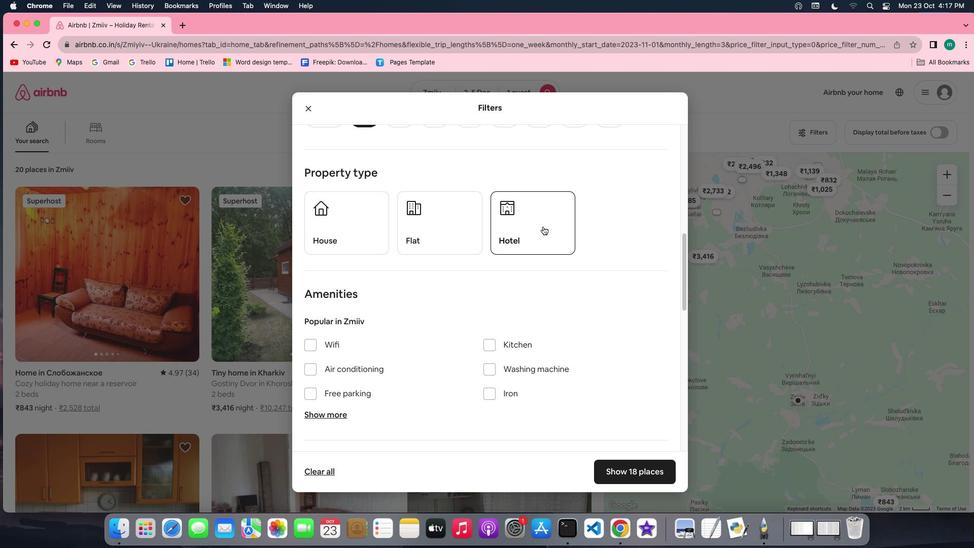
Action: Mouse pressed left at (543, 226)
Screenshot: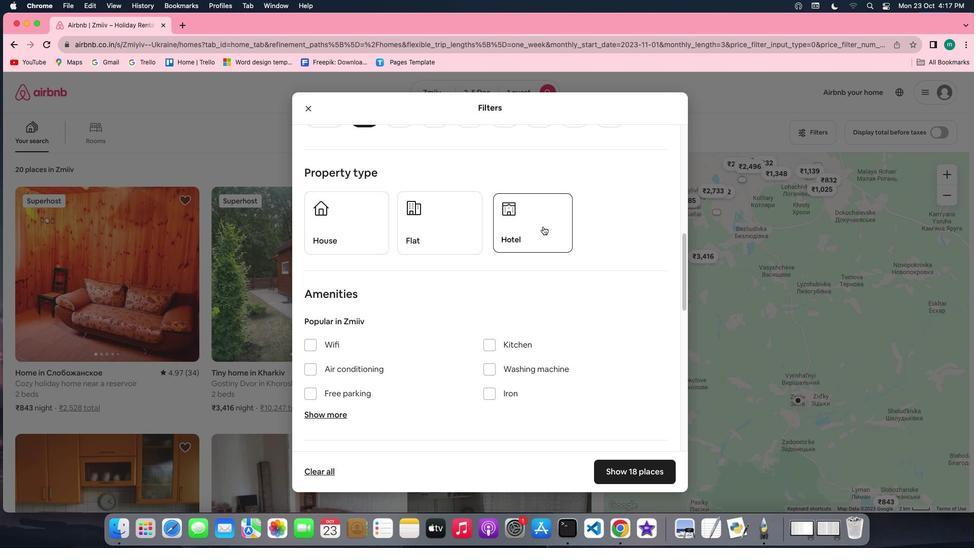 
Action: Mouse moved to (585, 306)
Screenshot: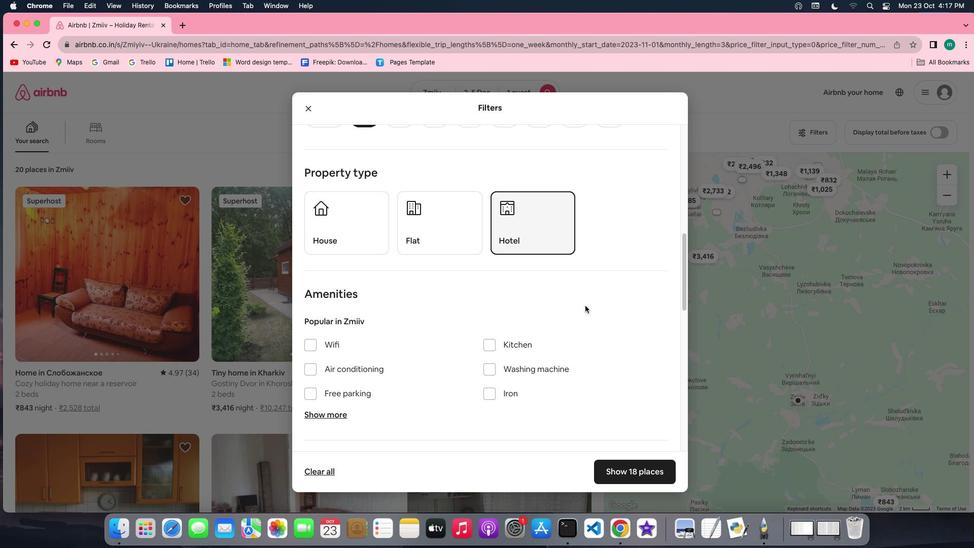 
Action: Mouse scrolled (585, 306) with delta (0, 0)
Screenshot: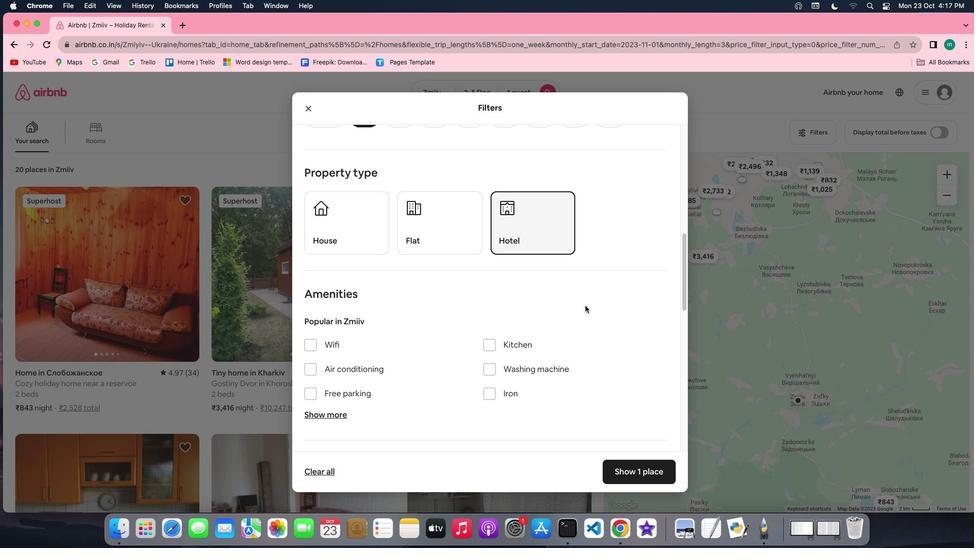 
Action: Mouse scrolled (585, 306) with delta (0, 0)
Screenshot: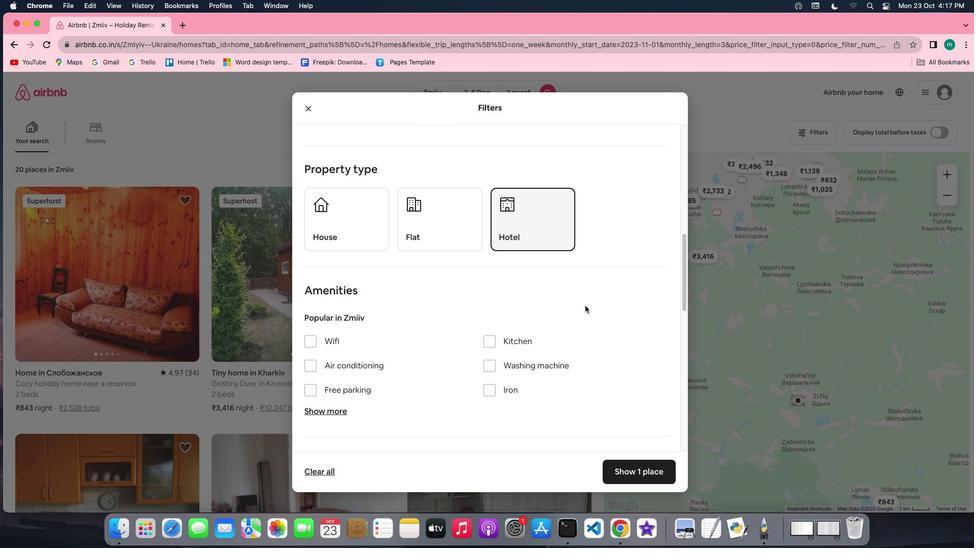 
Action: Mouse scrolled (585, 306) with delta (0, 0)
Screenshot: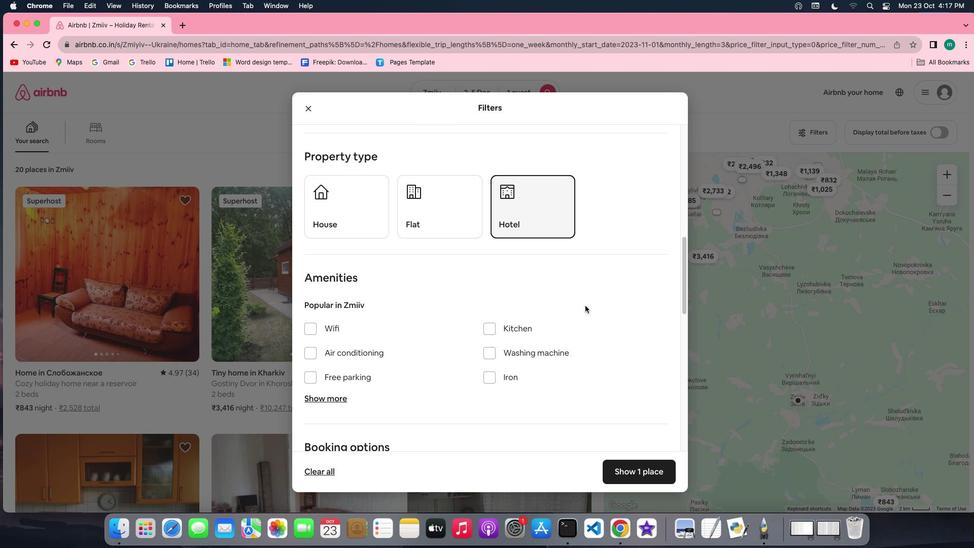 
Action: Mouse scrolled (585, 306) with delta (0, 0)
Screenshot: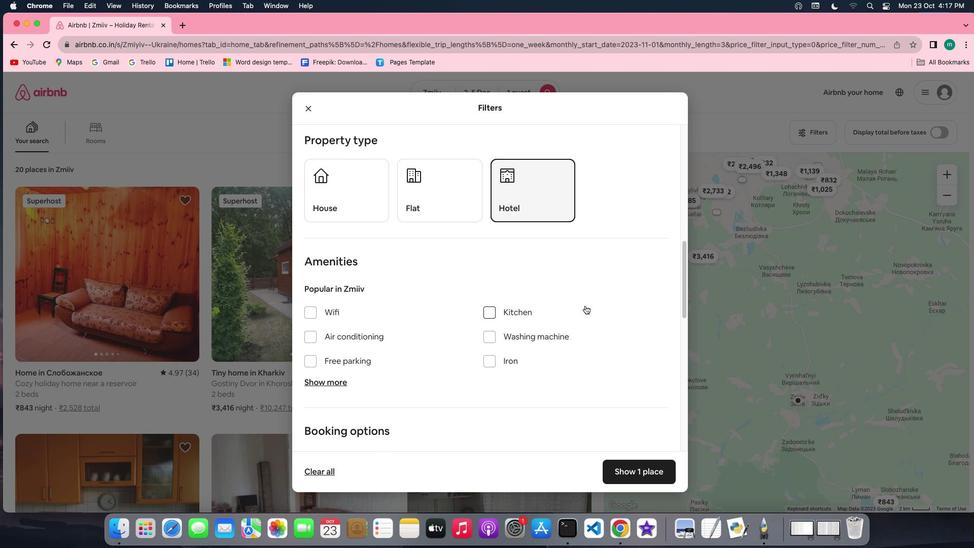 
Action: Mouse scrolled (585, 306) with delta (0, 0)
Screenshot: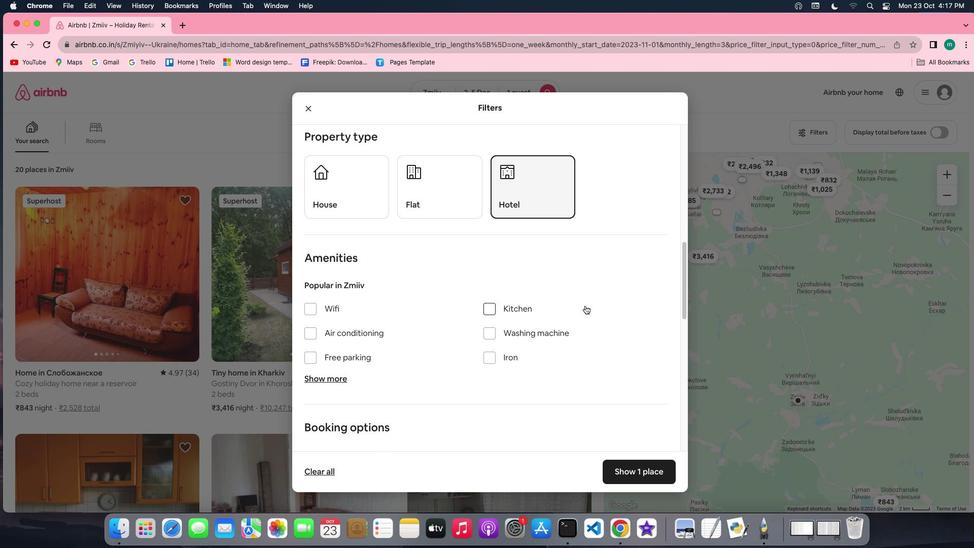 
Action: Mouse scrolled (585, 306) with delta (0, 0)
Screenshot: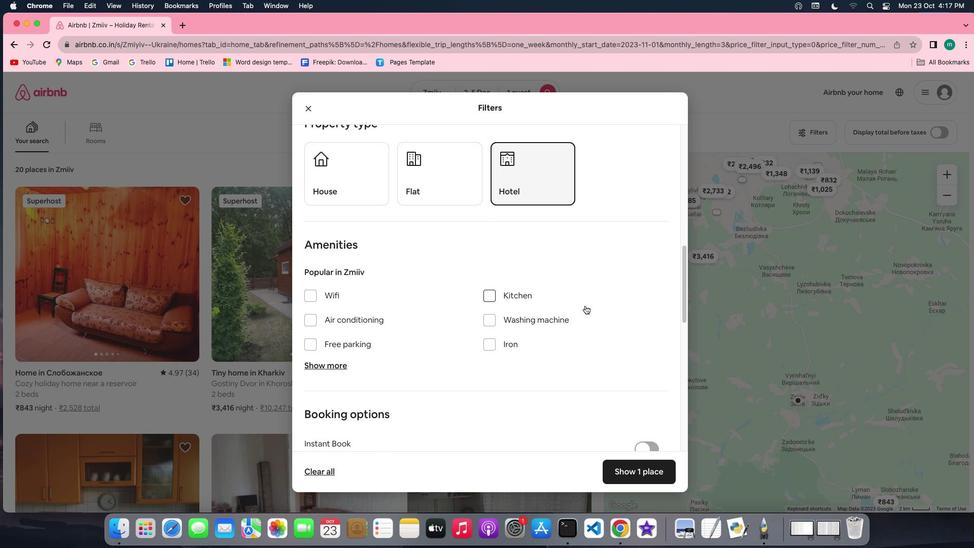 
Action: Mouse scrolled (585, 306) with delta (0, 0)
Screenshot: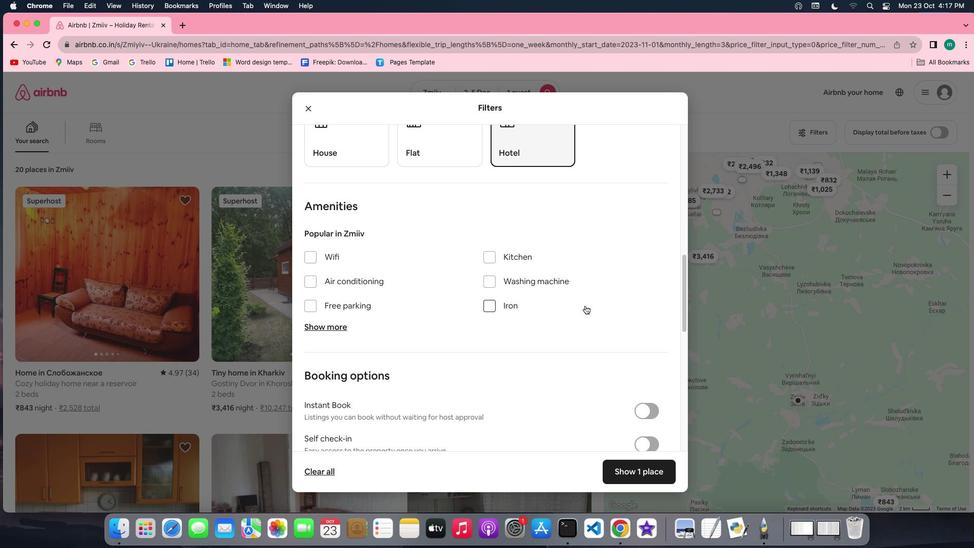 
Action: Mouse scrolled (585, 306) with delta (0, 0)
Screenshot: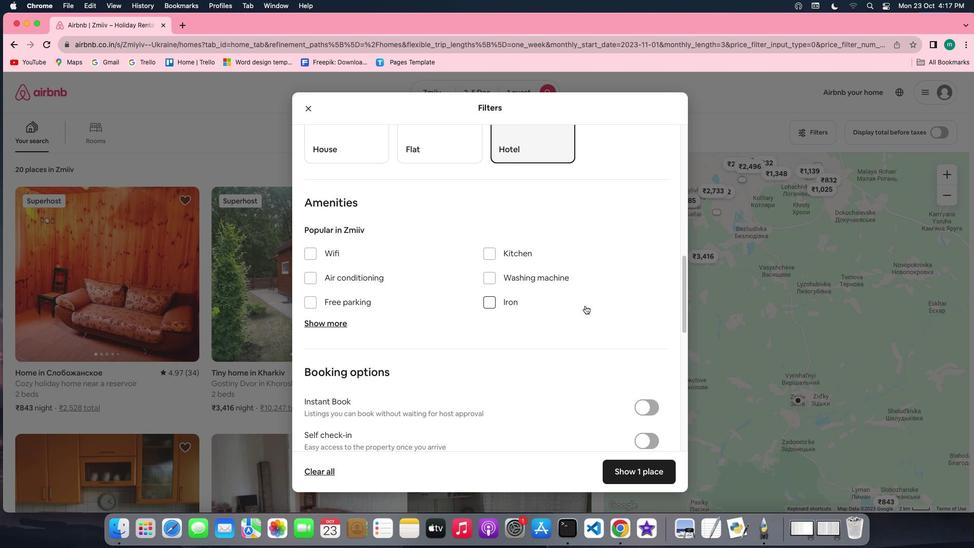 
Action: Mouse scrolled (585, 306) with delta (0, 0)
Screenshot: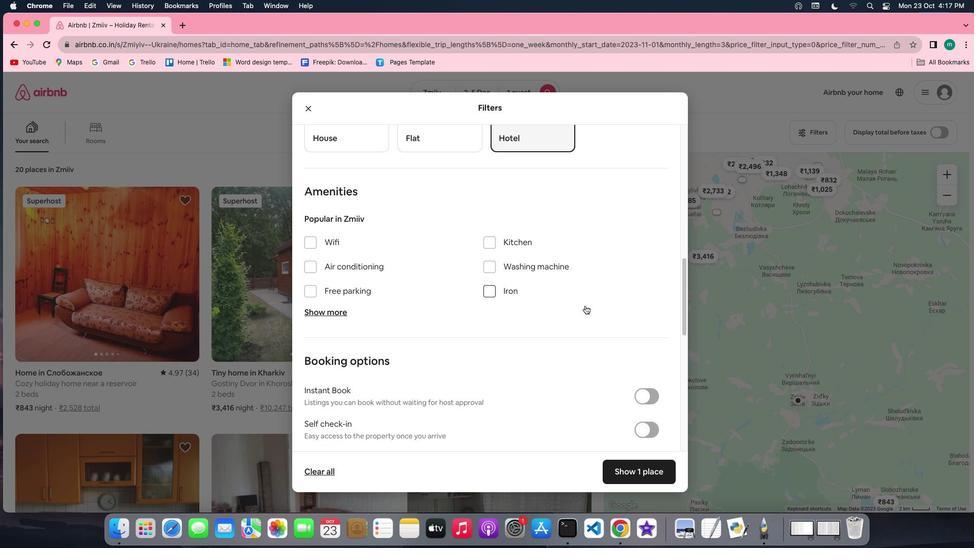 
Action: Mouse scrolled (585, 306) with delta (0, 0)
Screenshot: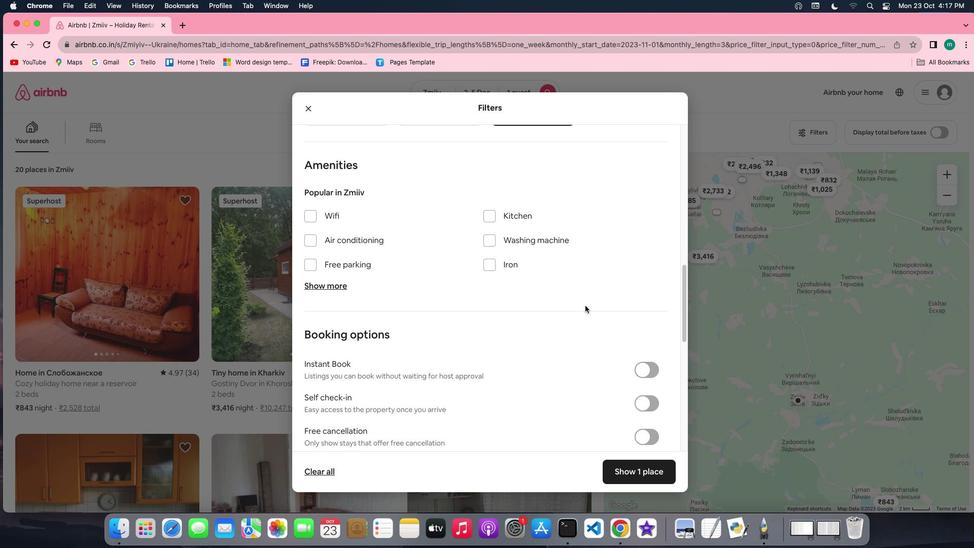 
Action: Mouse scrolled (585, 306) with delta (0, 0)
Screenshot: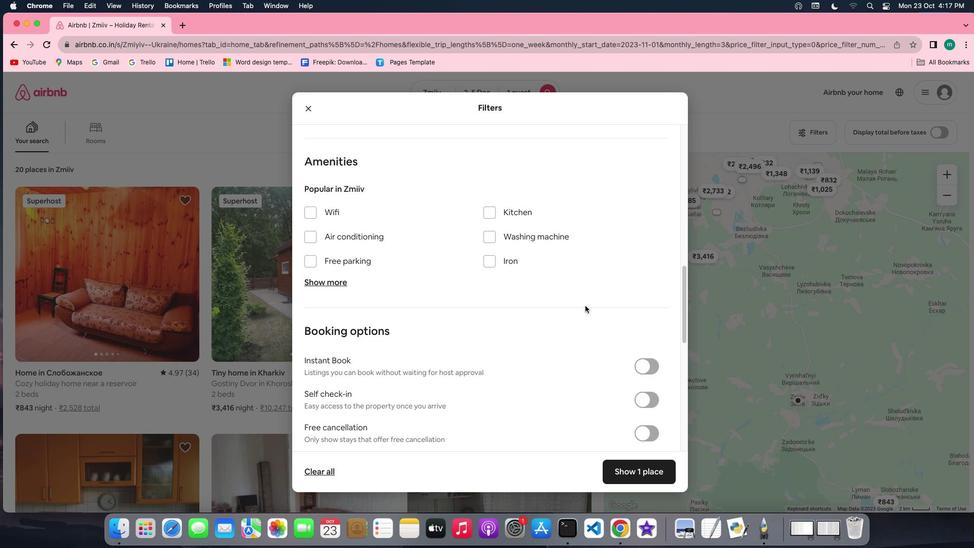 
Action: Mouse scrolled (585, 306) with delta (0, 0)
Screenshot: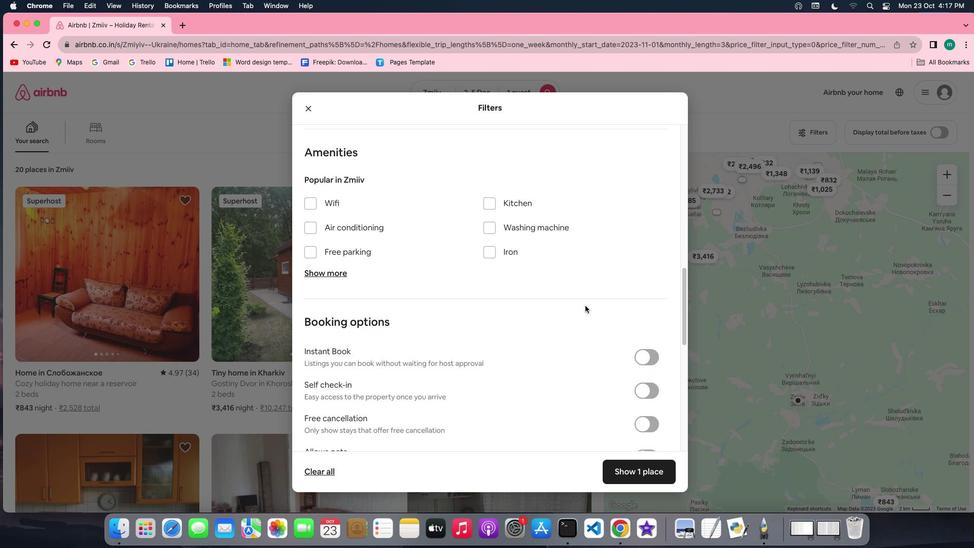 
Action: Mouse scrolled (585, 306) with delta (0, 0)
Screenshot: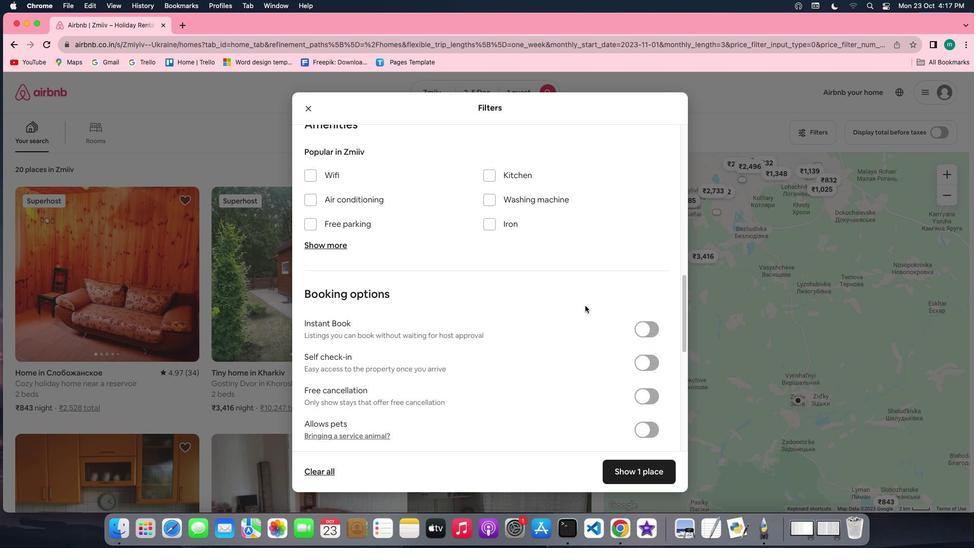 
Action: Mouse scrolled (585, 306) with delta (0, 0)
Screenshot: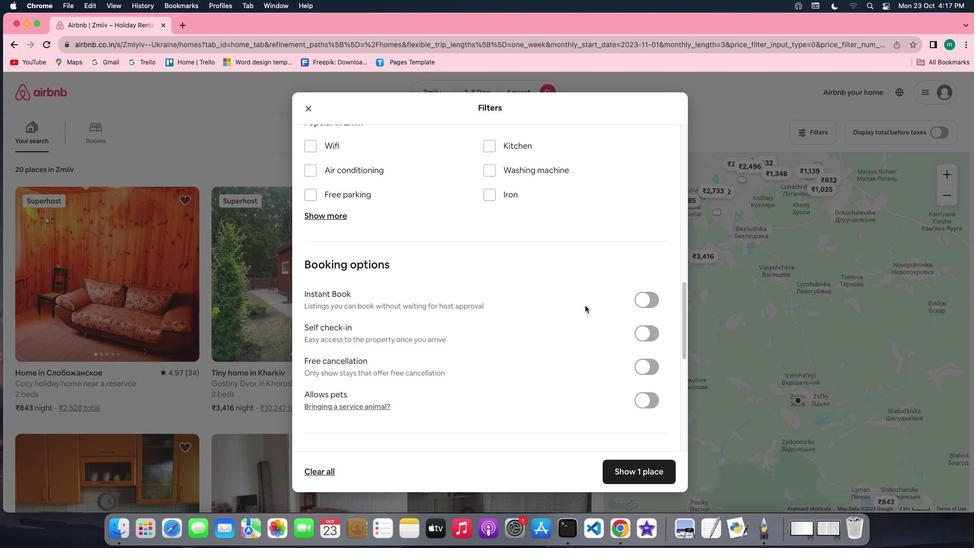 
Action: Mouse scrolled (585, 306) with delta (0, 0)
Screenshot: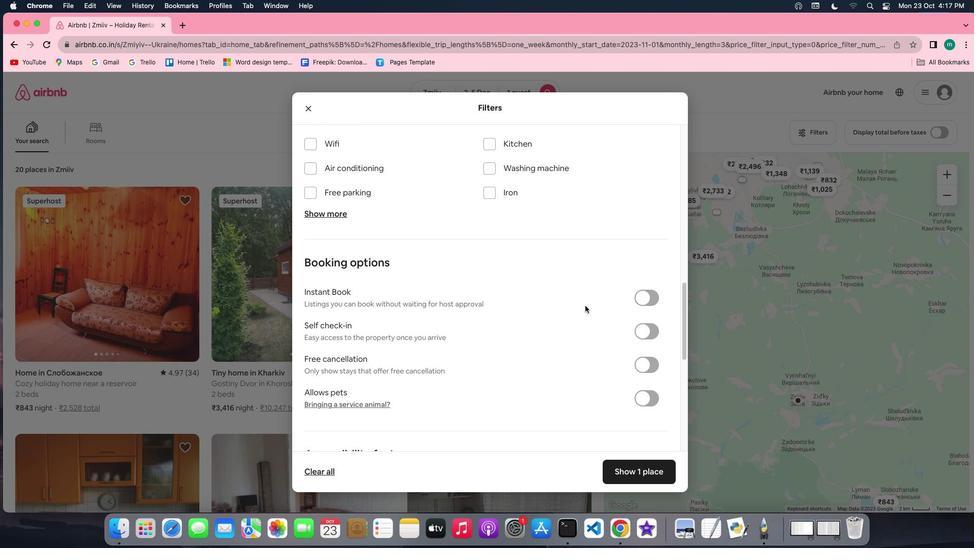 
Action: Mouse scrolled (585, 306) with delta (0, 0)
Screenshot: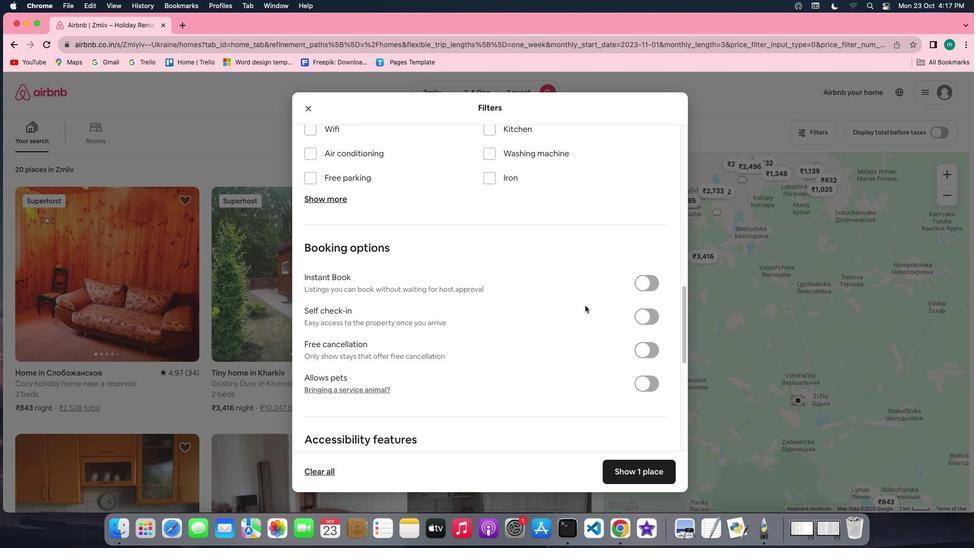 
Action: Mouse moved to (642, 289)
Screenshot: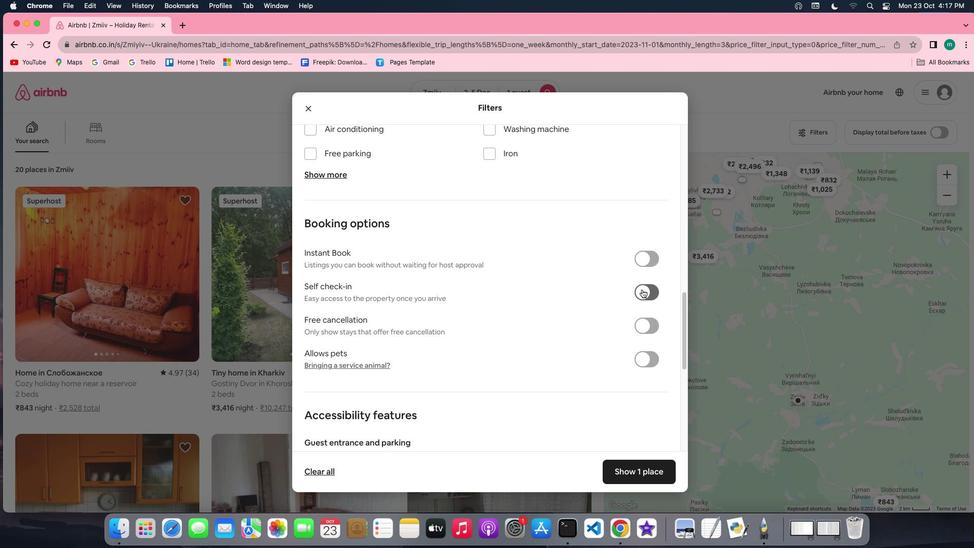 
Action: Mouse pressed left at (642, 289)
Screenshot: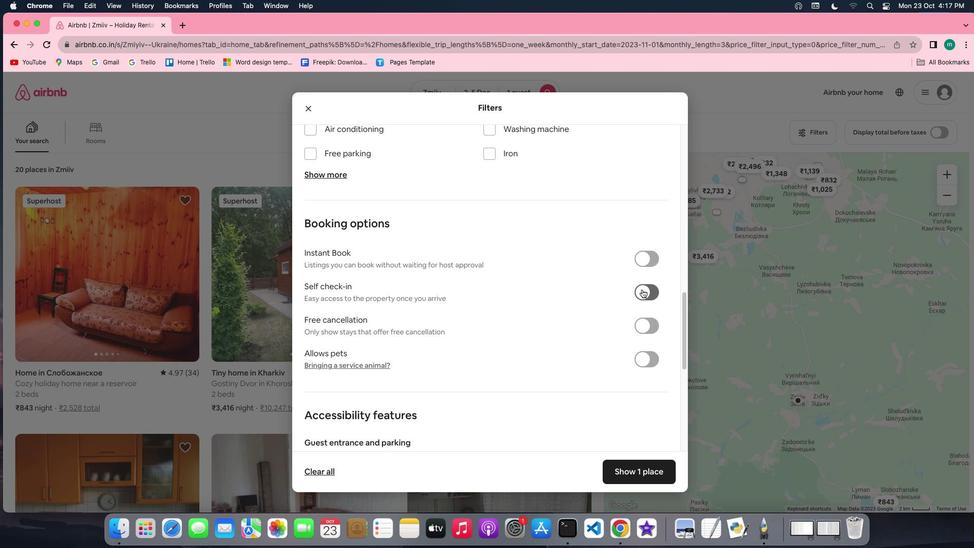 
Action: Mouse moved to (573, 317)
Screenshot: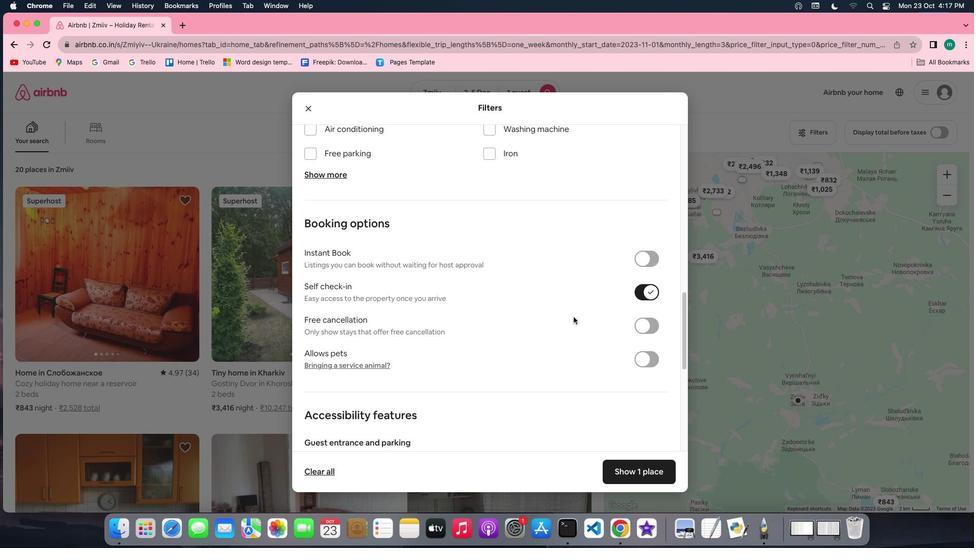 
Action: Mouse scrolled (573, 317) with delta (0, 0)
Screenshot: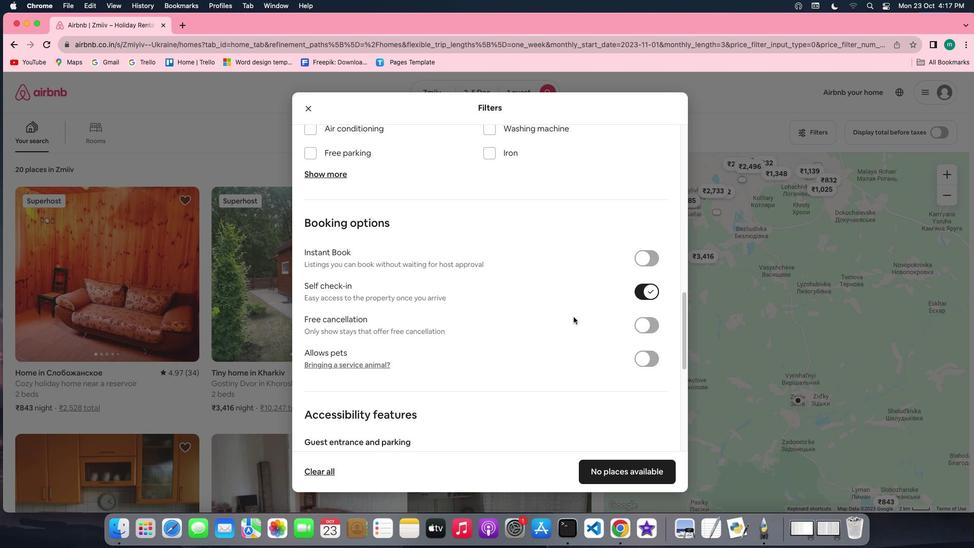 
Action: Mouse scrolled (573, 317) with delta (0, 0)
Screenshot: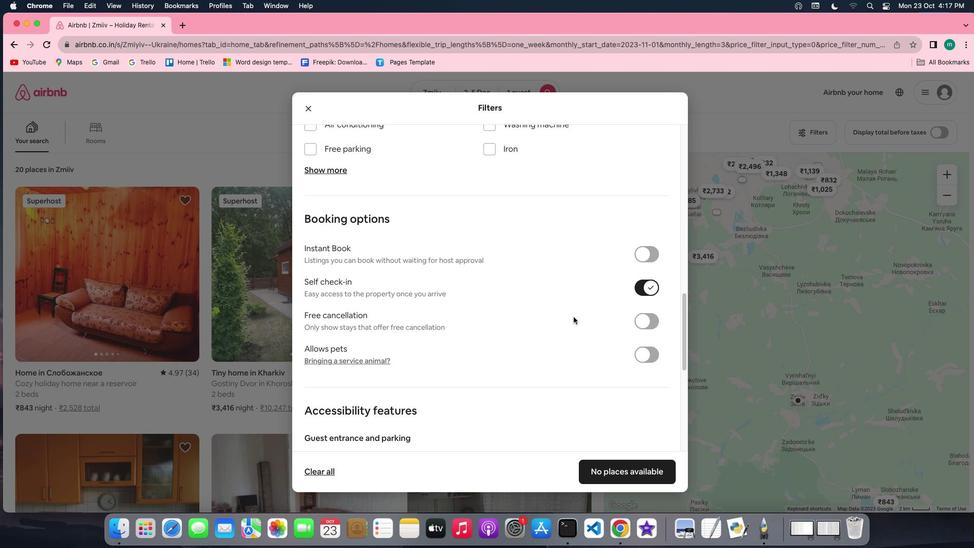 
Action: Mouse scrolled (573, 317) with delta (0, 0)
Screenshot: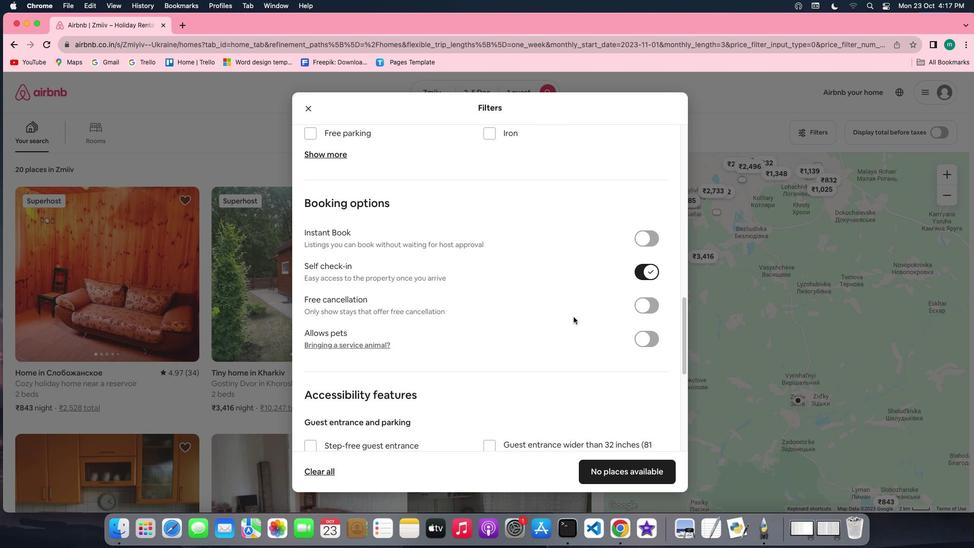 
Action: Mouse scrolled (573, 317) with delta (0, 0)
Screenshot: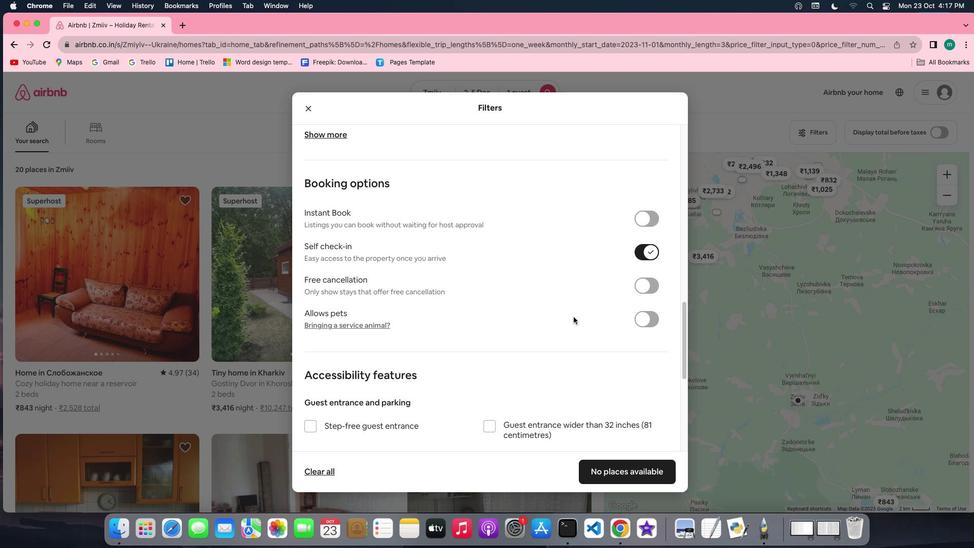 
Action: Mouse scrolled (573, 317) with delta (0, 0)
Screenshot: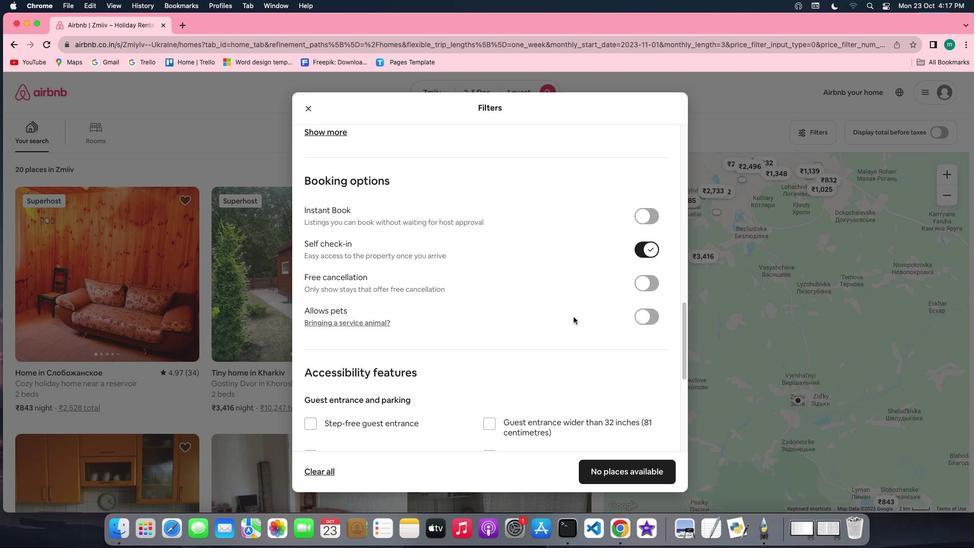 
Action: Mouse scrolled (573, 317) with delta (0, 0)
Screenshot: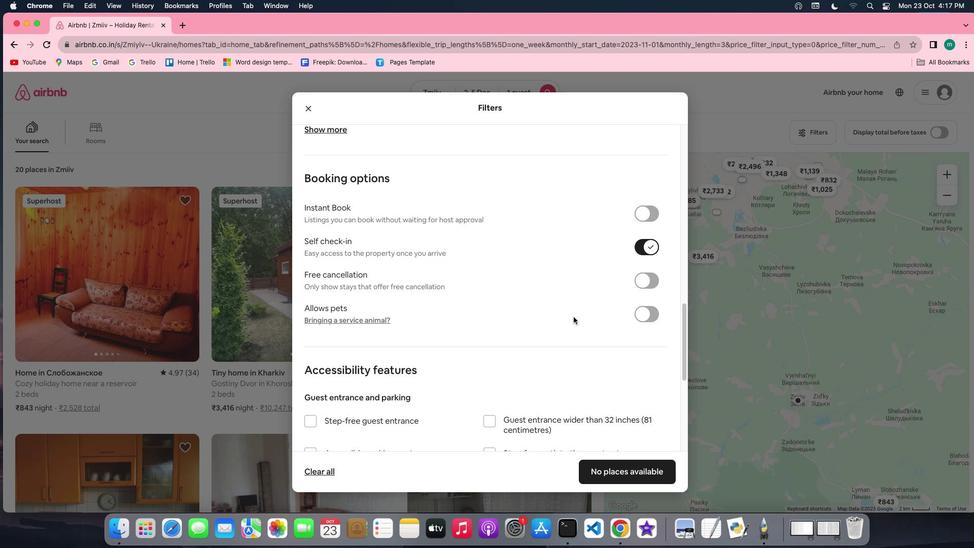 
Action: Mouse scrolled (573, 317) with delta (0, 0)
Screenshot: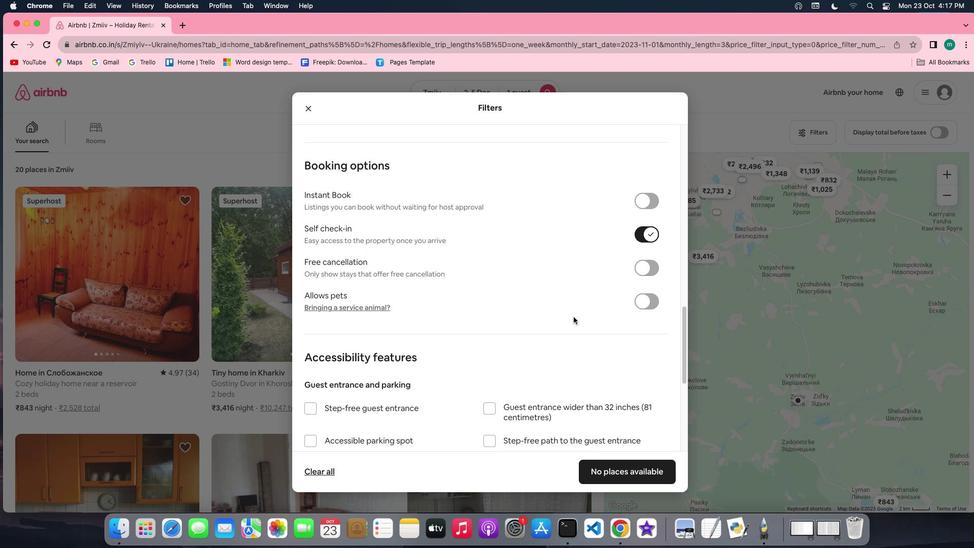 
Action: Mouse scrolled (573, 317) with delta (0, 0)
Screenshot: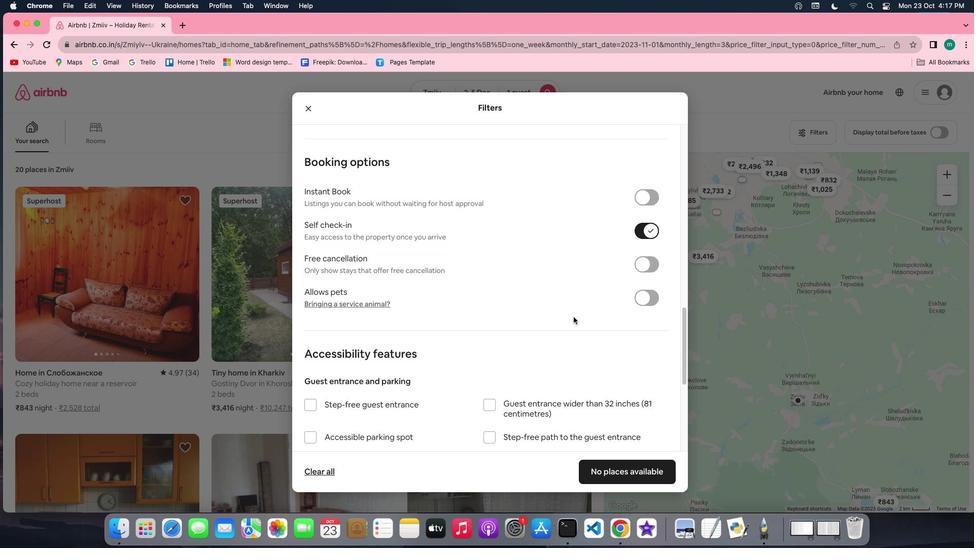 
Action: Mouse scrolled (573, 317) with delta (0, 0)
Screenshot: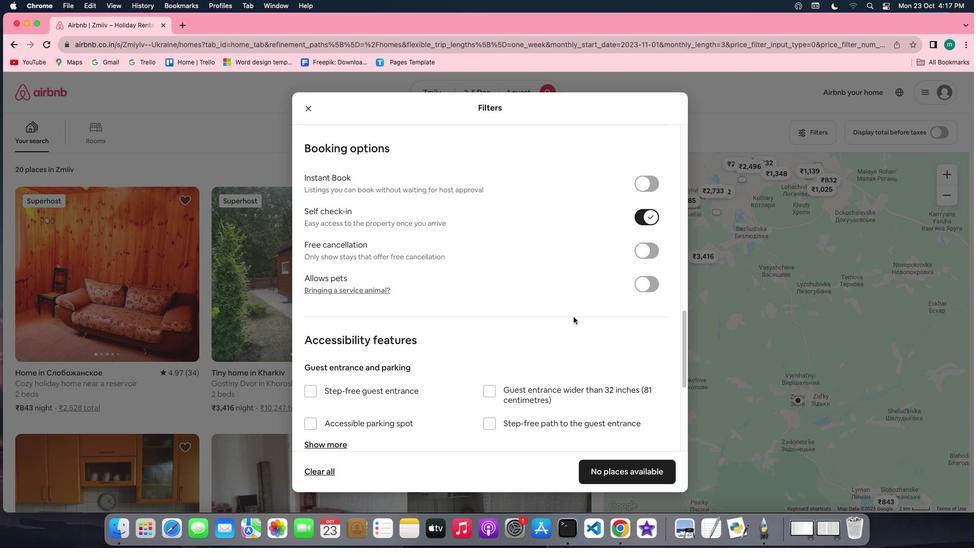 
Action: Mouse scrolled (573, 317) with delta (0, 0)
Screenshot: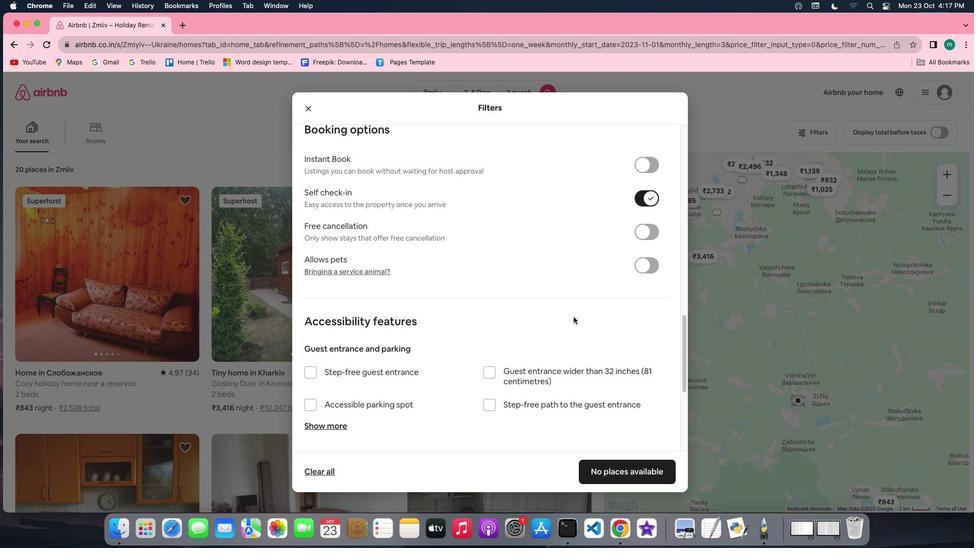 
Action: Mouse scrolled (573, 317) with delta (0, 0)
Screenshot: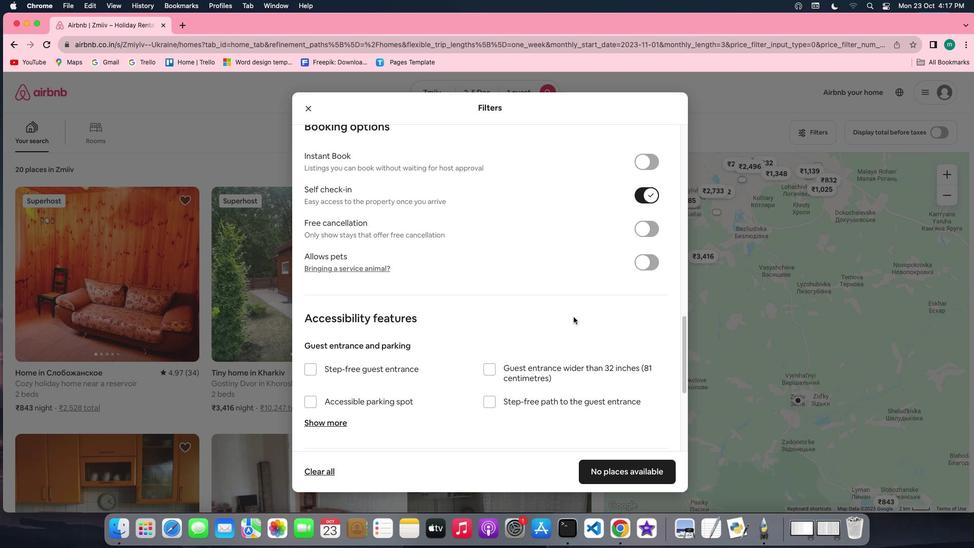 
Action: Mouse scrolled (573, 317) with delta (0, 0)
Screenshot: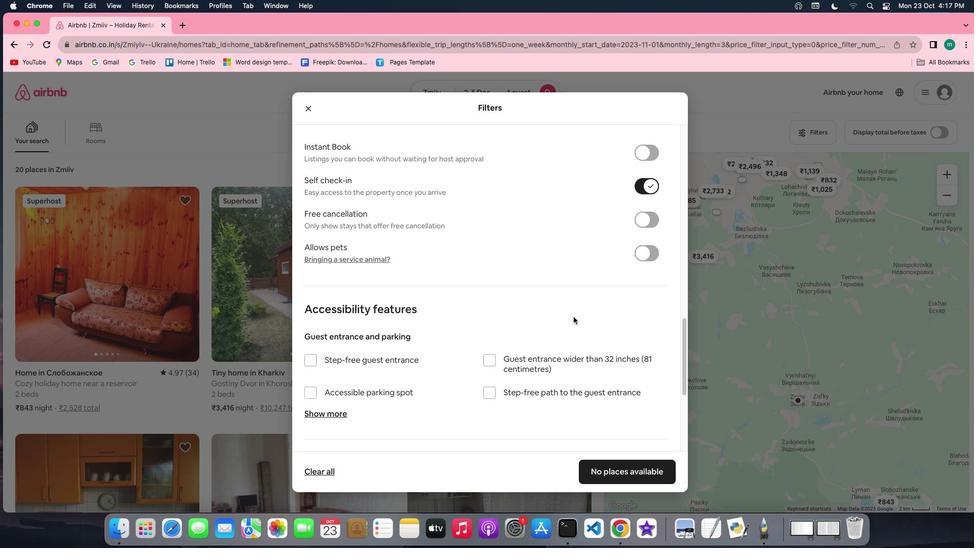 
Action: Mouse scrolled (573, 317) with delta (0, 0)
Screenshot: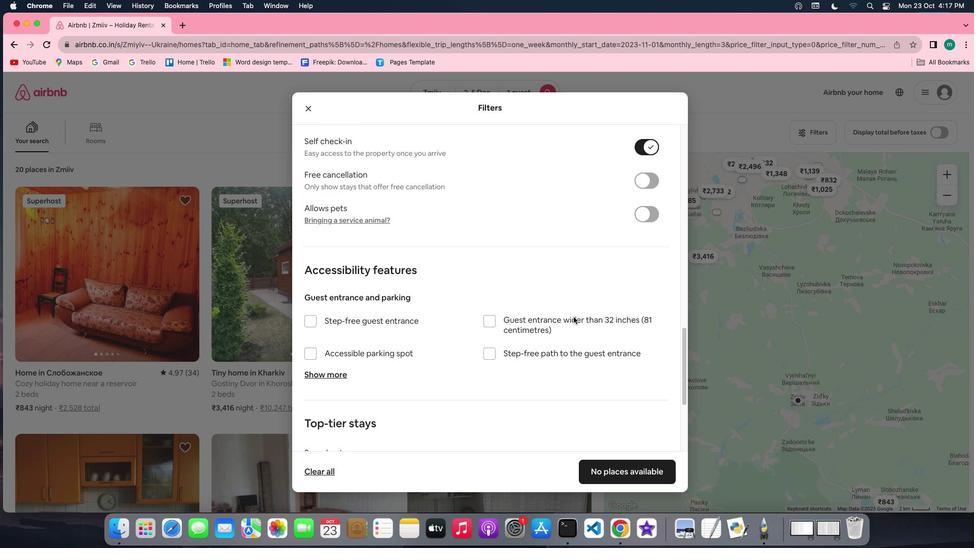 
Action: Mouse scrolled (573, 317) with delta (0, 0)
Screenshot: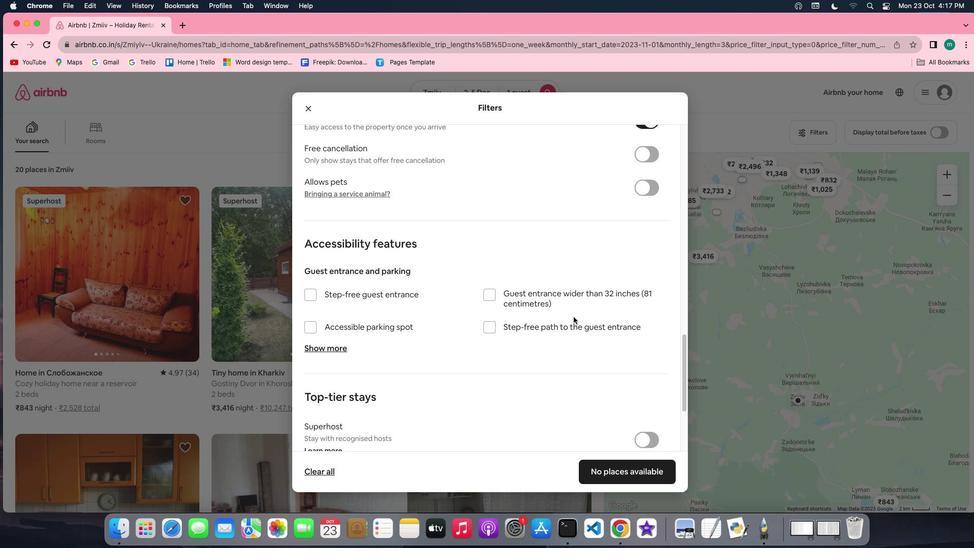 
Action: Mouse scrolled (573, 317) with delta (0, 0)
Screenshot: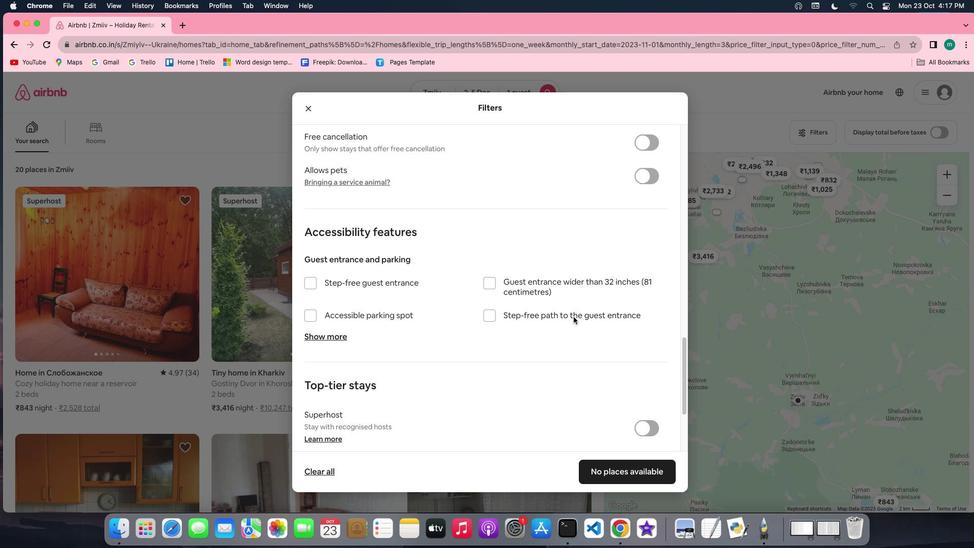 
Action: Mouse scrolled (573, 317) with delta (0, -1)
Screenshot: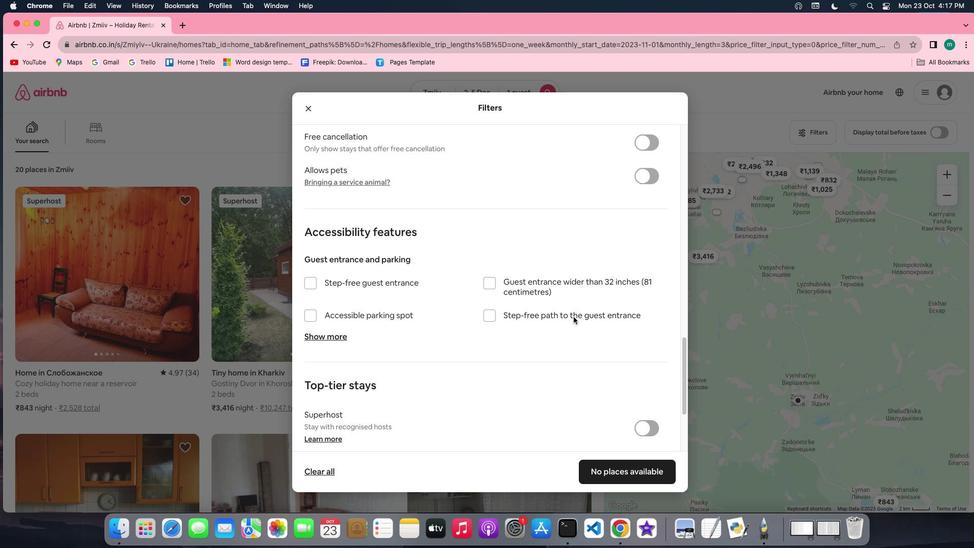 
Action: Mouse scrolled (573, 317) with delta (0, -2)
Screenshot: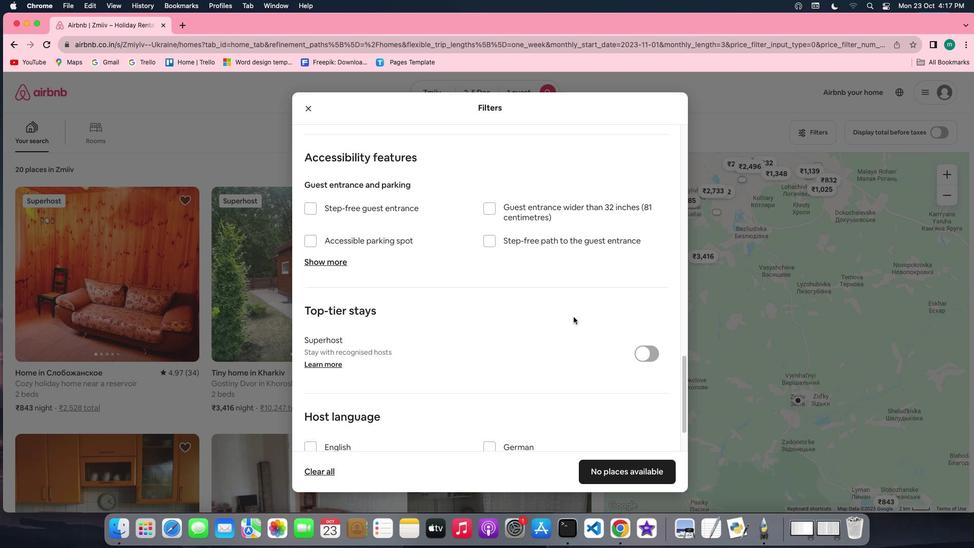 
Action: Mouse scrolled (573, 317) with delta (0, 0)
Screenshot: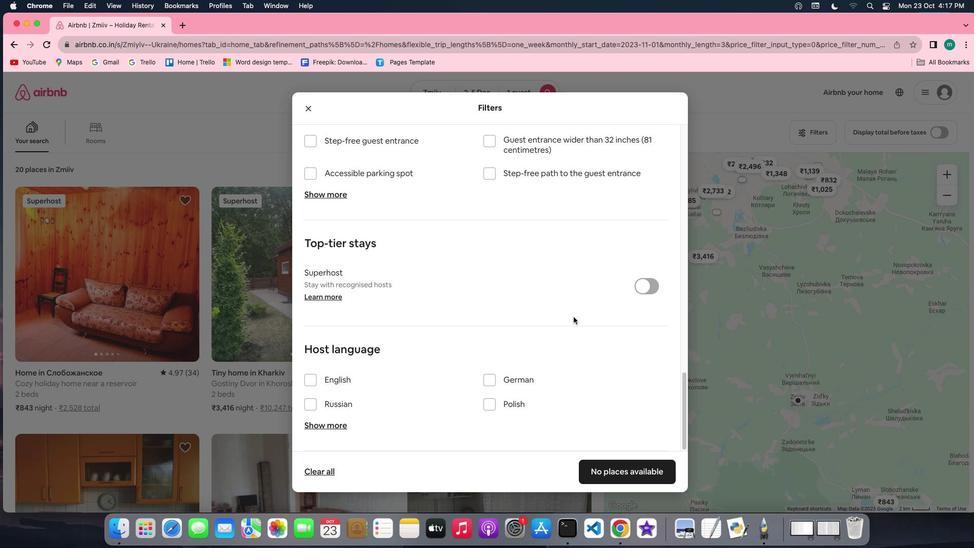 
Action: Mouse scrolled (573, 317) with delta (0, 0)
Screenshot: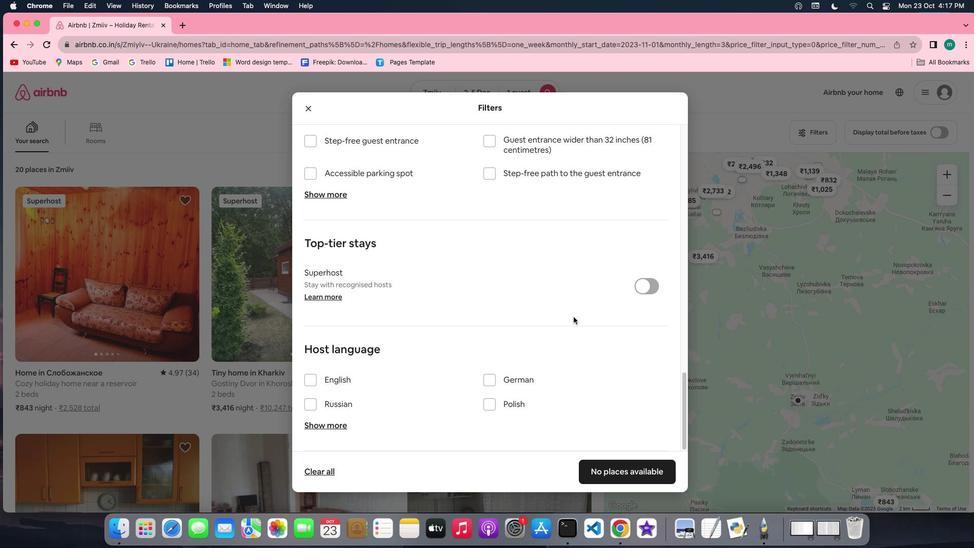 
Action: Mouse scrolled (573, 317) with delta (0, -1)
Screenshot: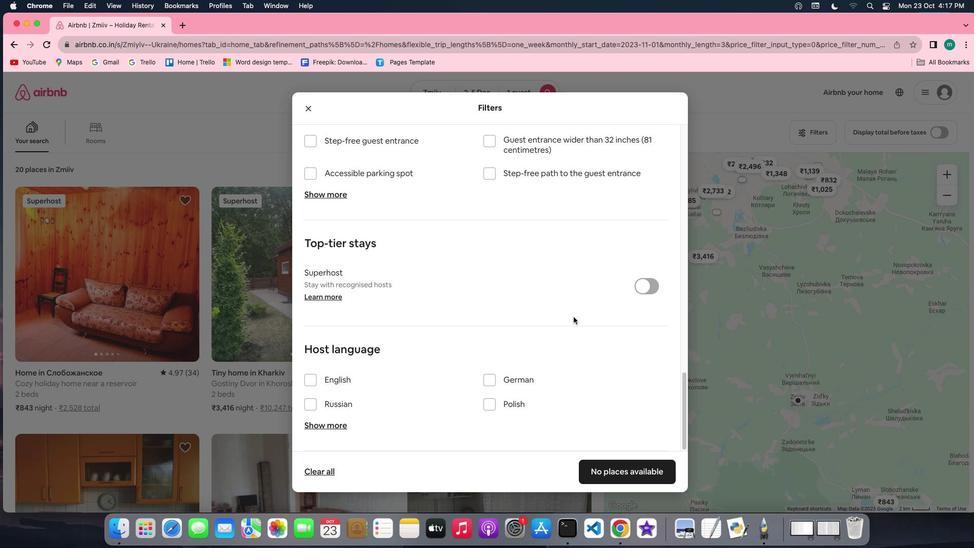 
Action: Mouse scrolled (573, 317) with delta (0, -2)
Screenshot: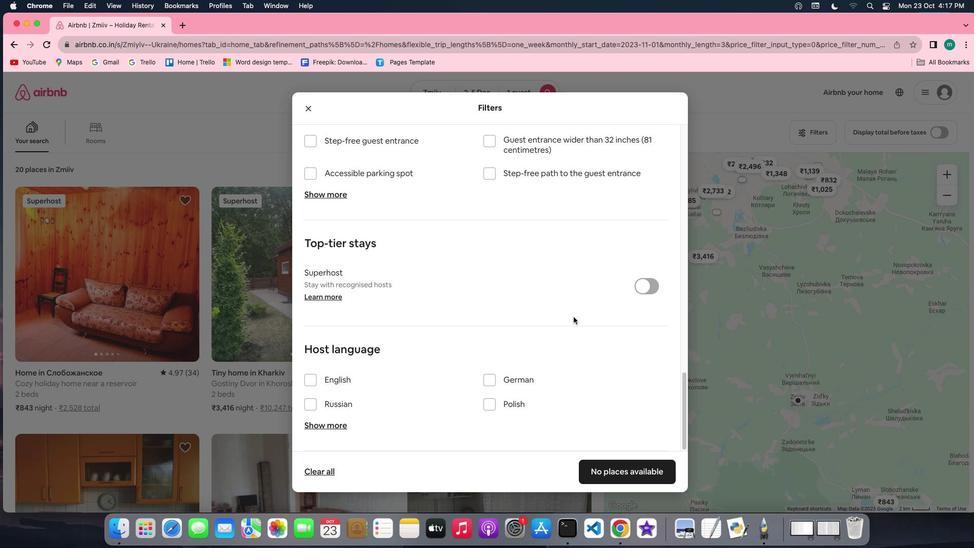 
Action: Mouse scrolled (573, 317) with delta (0, -2)
Screenshot: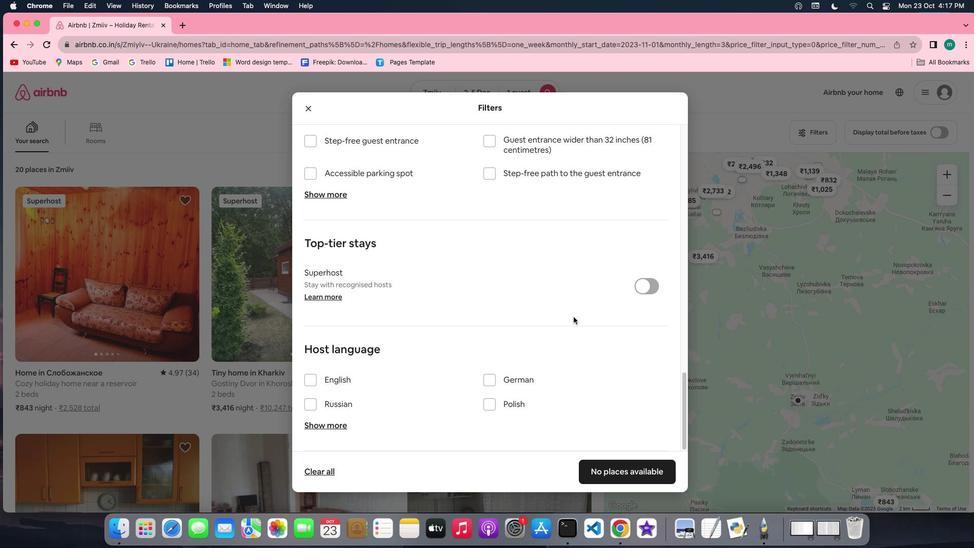 
Action: Mouse moved to (624, 467)
Screenshot: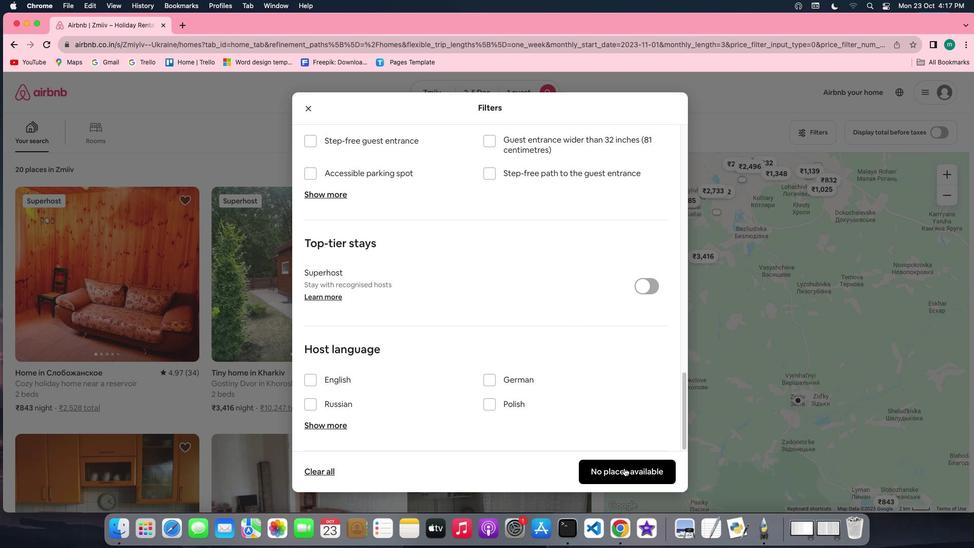 
Action: Mouse pressed left at (624, 467)
Screenshot: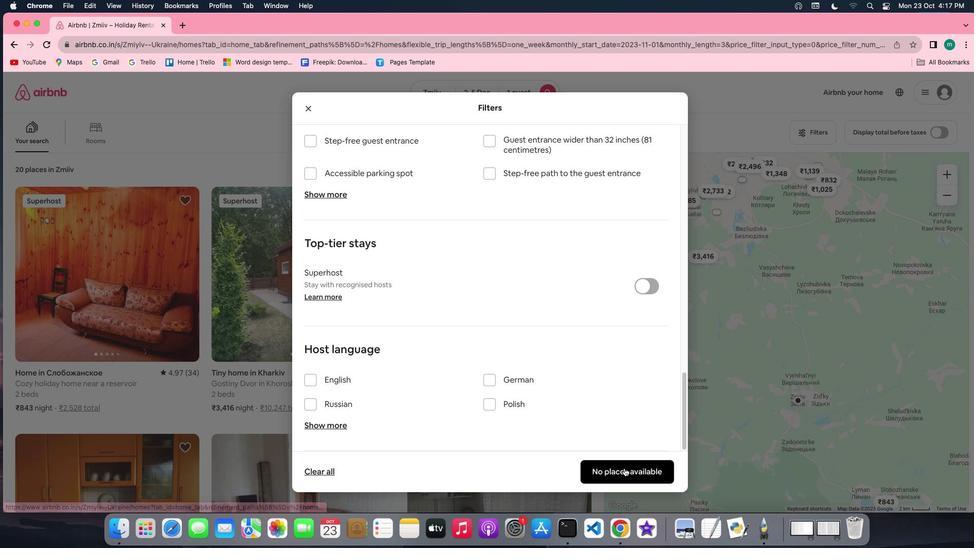 
Action: Mouse moved to (350, 301)
Screenshot: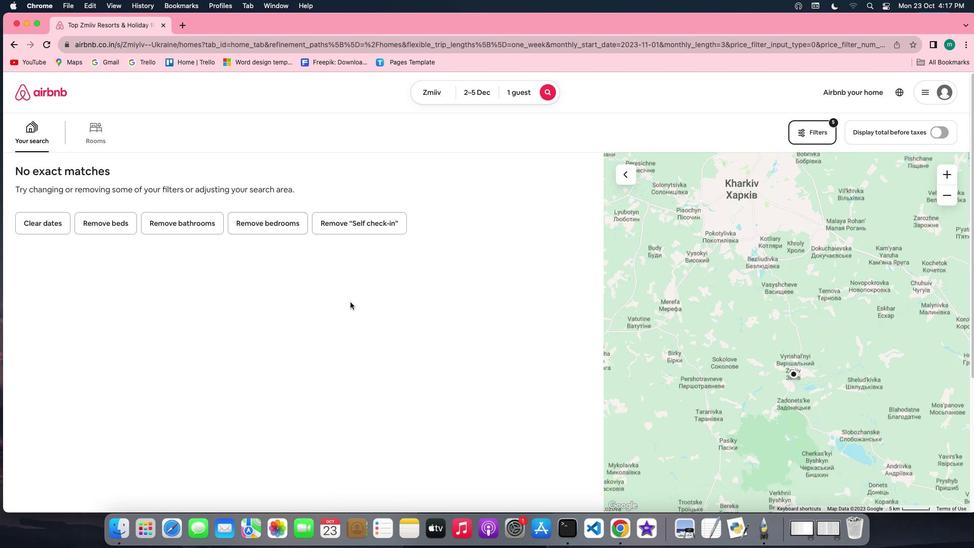 
